 Task: Add the flow orchestration work guide automation component in the site builder.
Action: Mouse moved to (1047, 77)
Screenshot: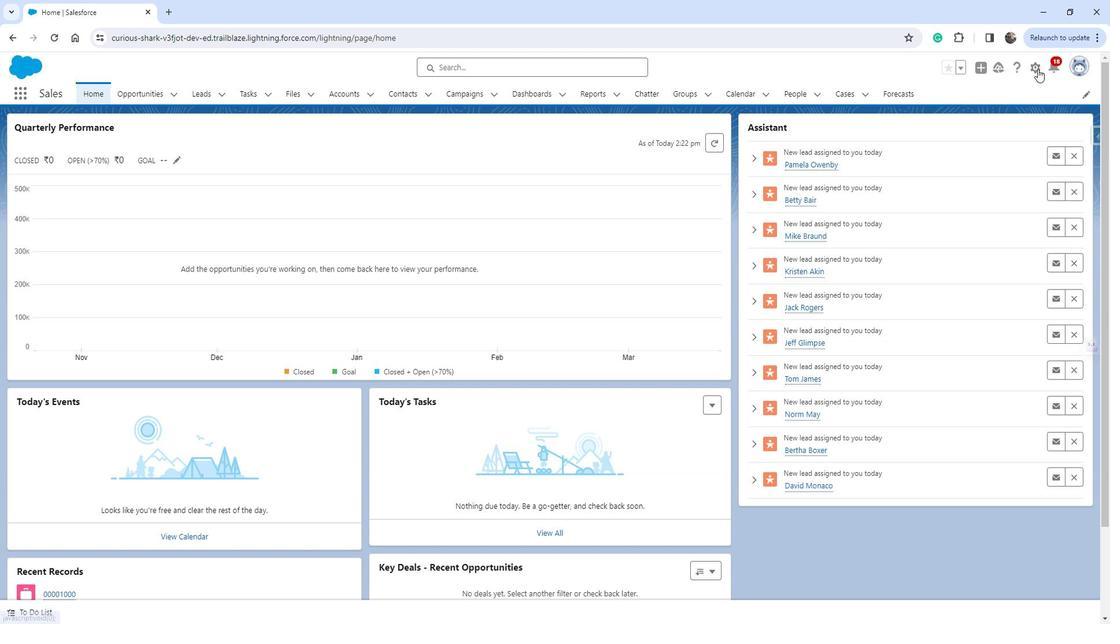 
Action: Mouse pressed left at (1047, 77)
Screenshot: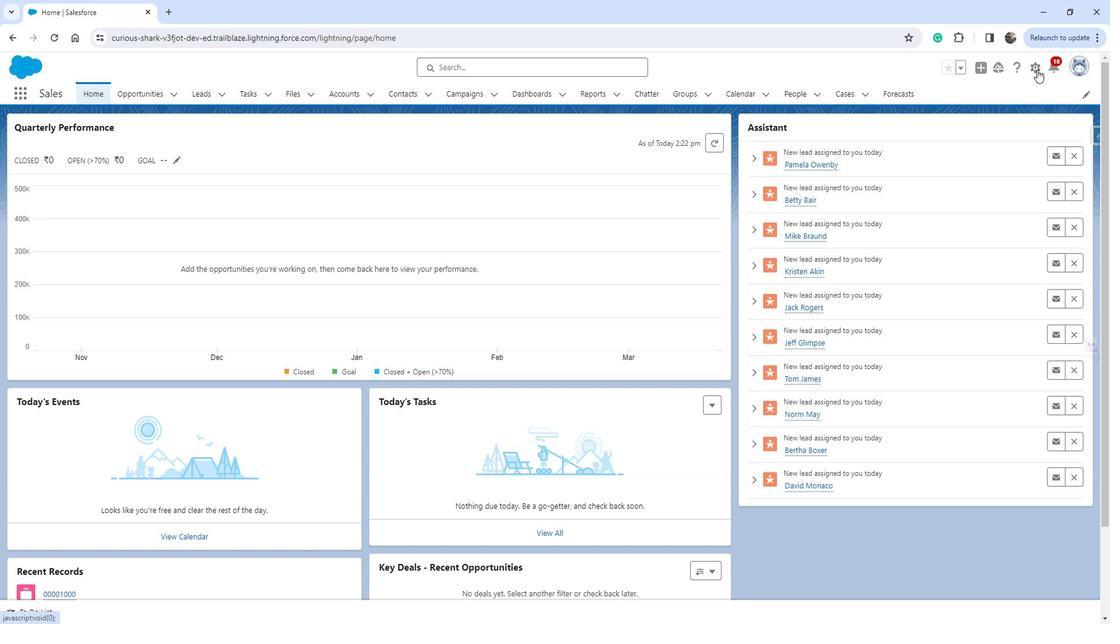 
Action: Mouse moved to (999, 111)
Screenshot: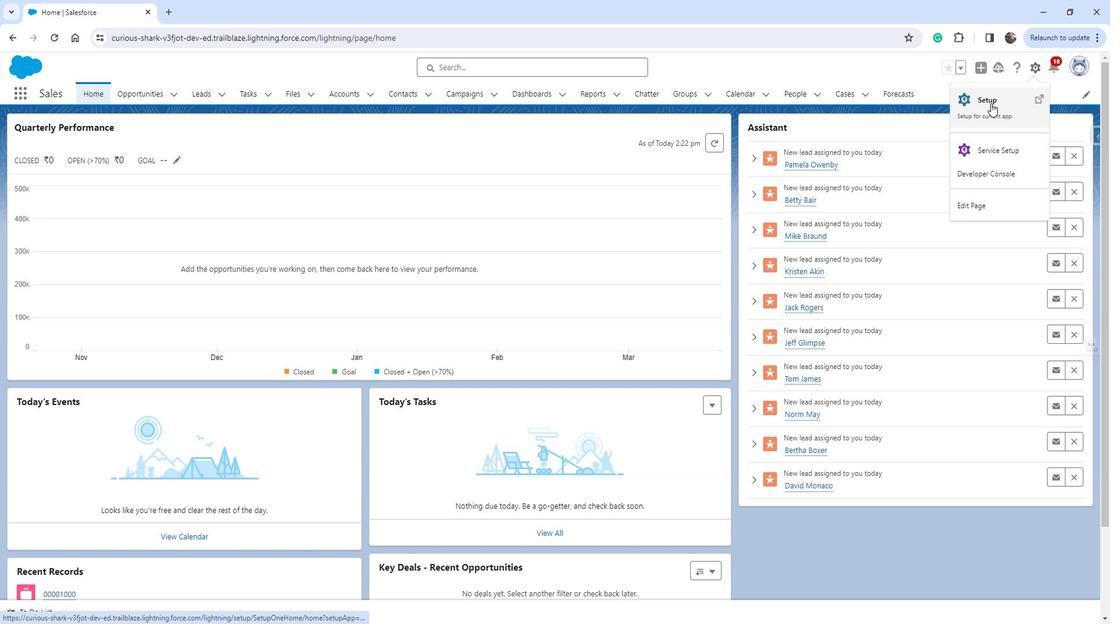 
Action: Mouse pressed left at (999, 111)
Screenshot: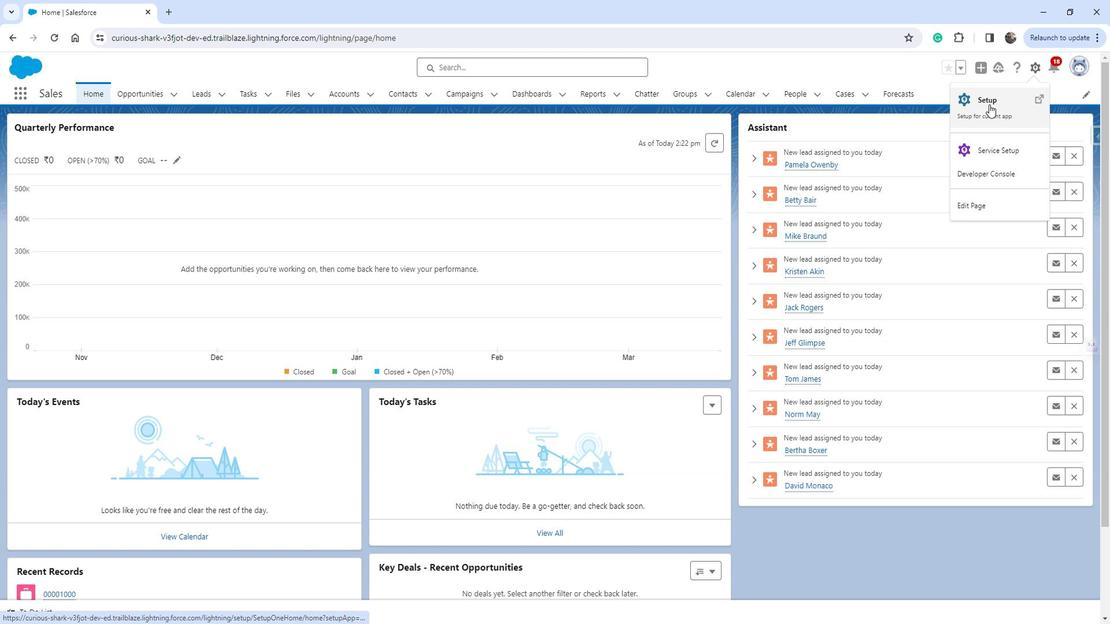 
Action: Mouse moved to (127, 375)
Screenshot: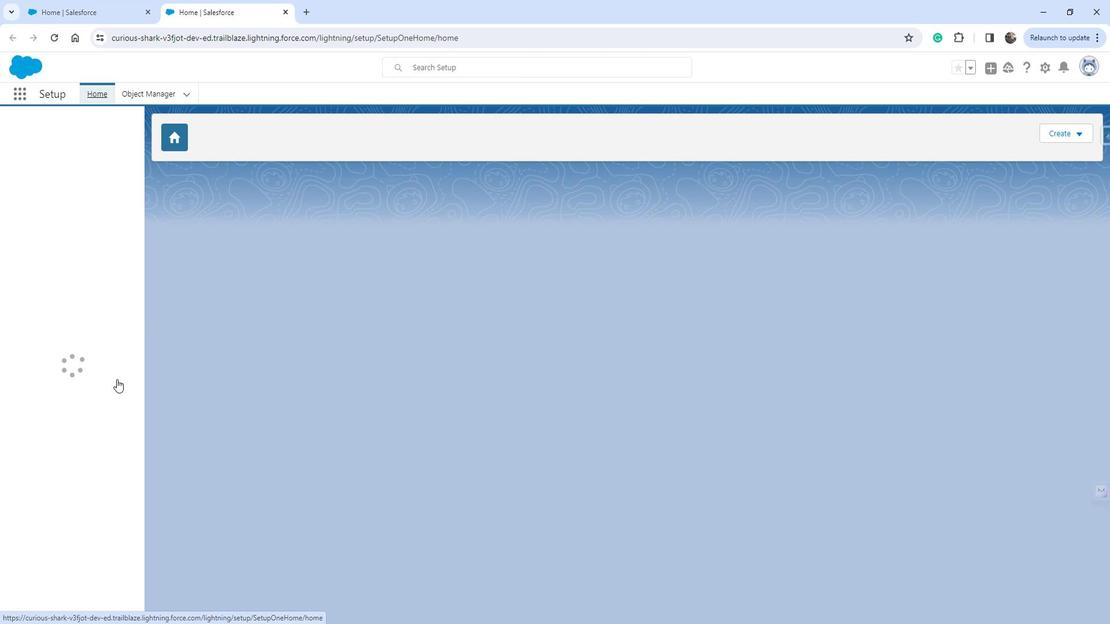 
Action: Mouse scrolled (127, 375) with delta (0, 0)
Screenshot: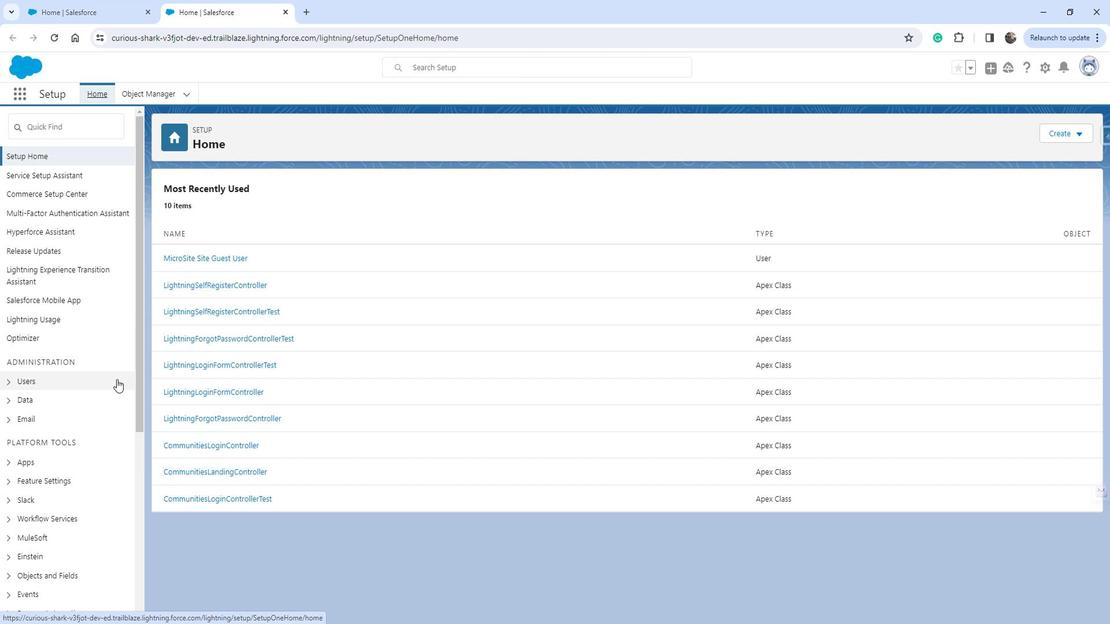 
Action: Mouse scrolled (127, 375) with delta (0, 0)
Screenshot: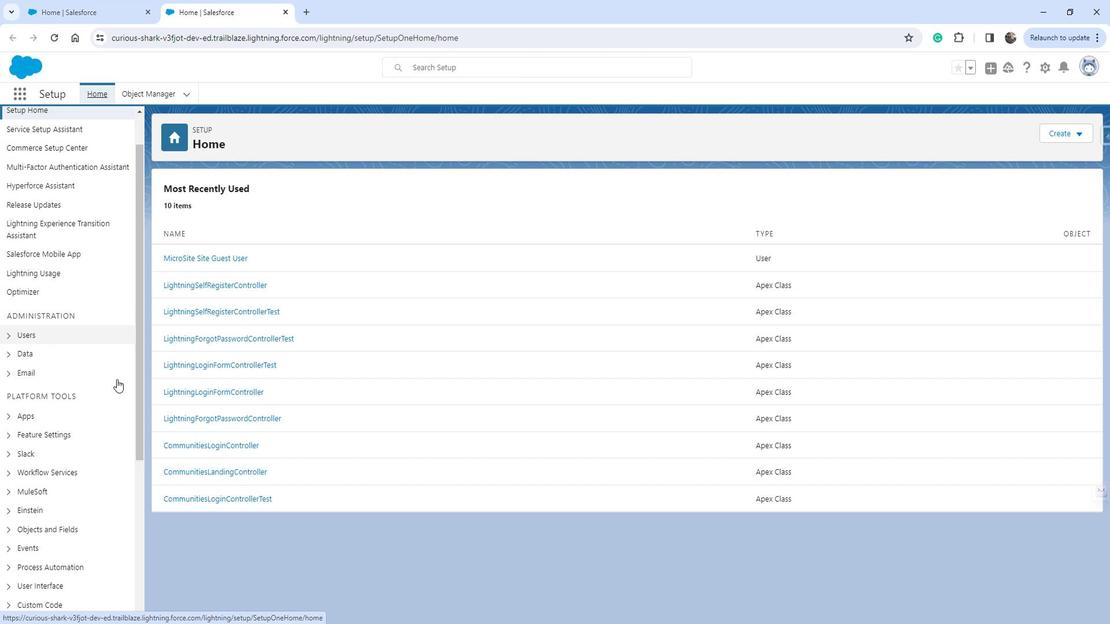 
Action: Mouse moved to (34, 357)
Screenshot: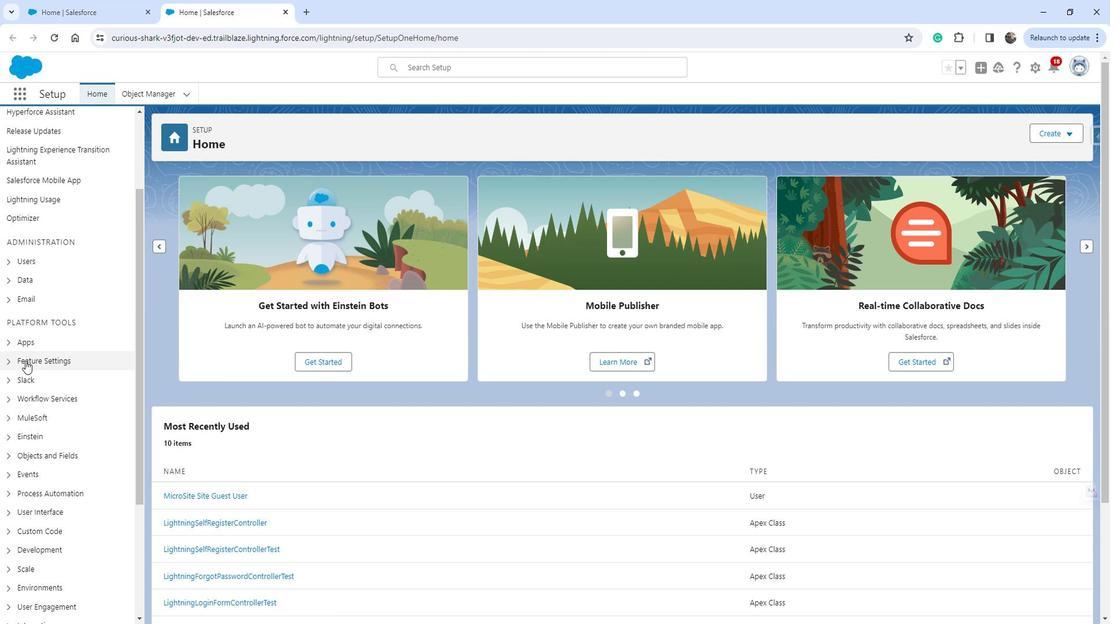
Action: Mouse pressed left at (34, 357)
Screenshot: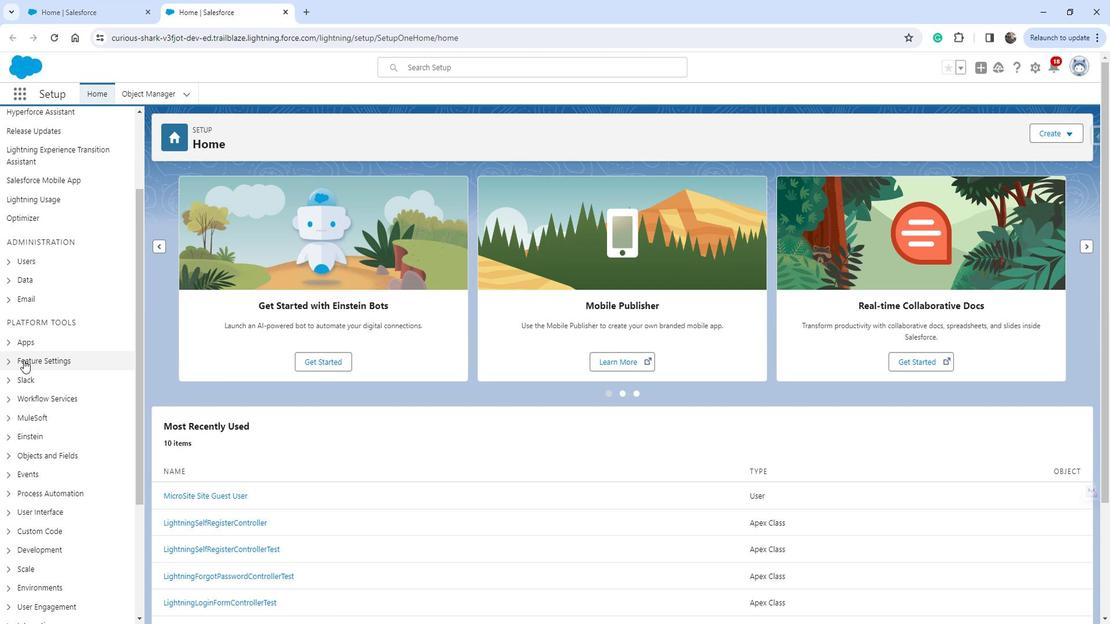 
Action: Mouse moved to (73, 352)
Screenshot: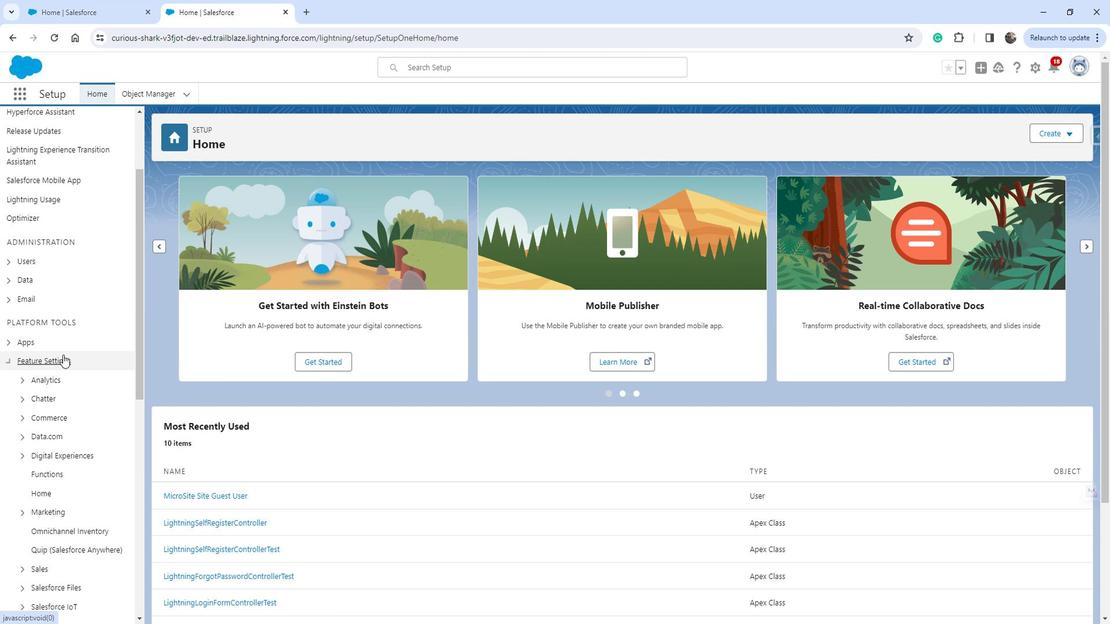 
Action: Mouse scrolled (73, 351) with delta (0, 0)
Screenshot: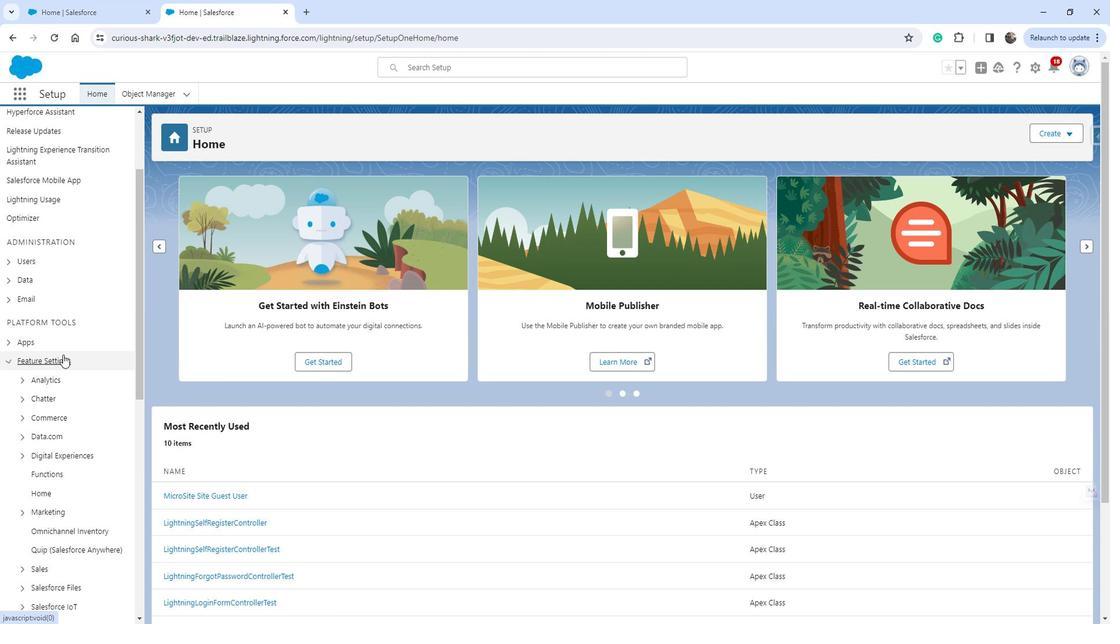 
Action: Mouse scrolled (73, 351) with delta (0, 0)
Screenshot: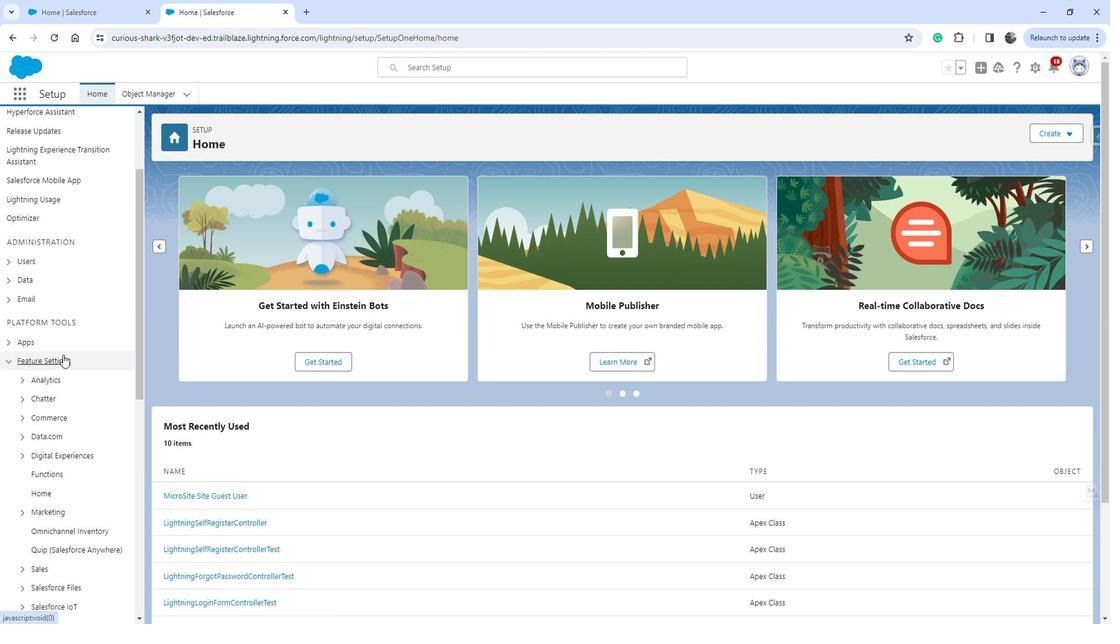 
Action: Mouse moved to (79, 335)
Screenshot: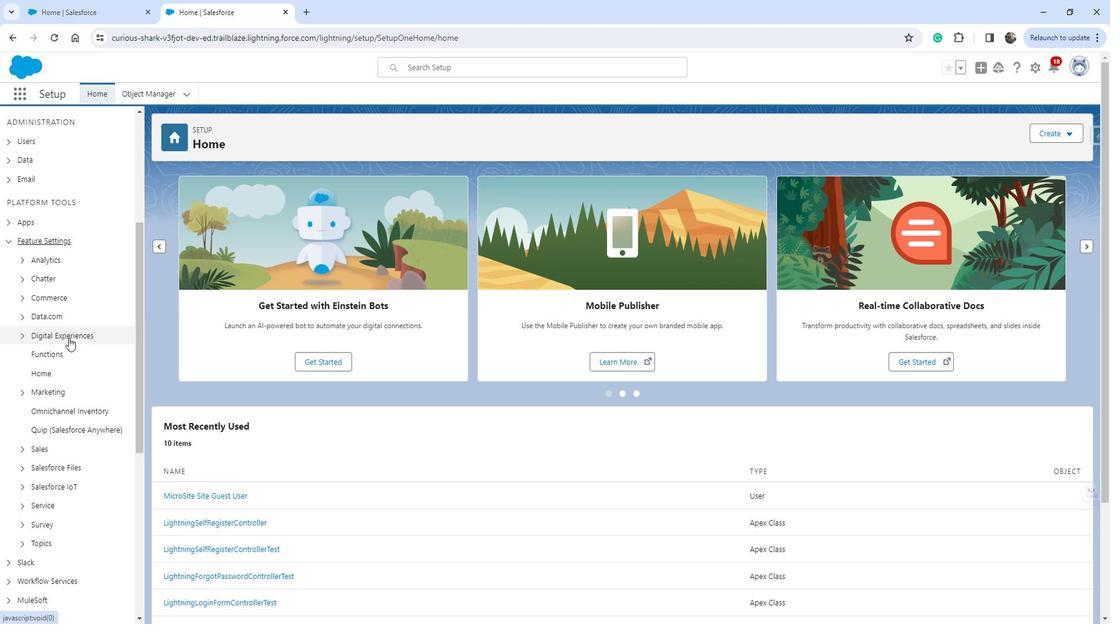 
Action: Mouse pressed left at (79, 335)
Screenshot: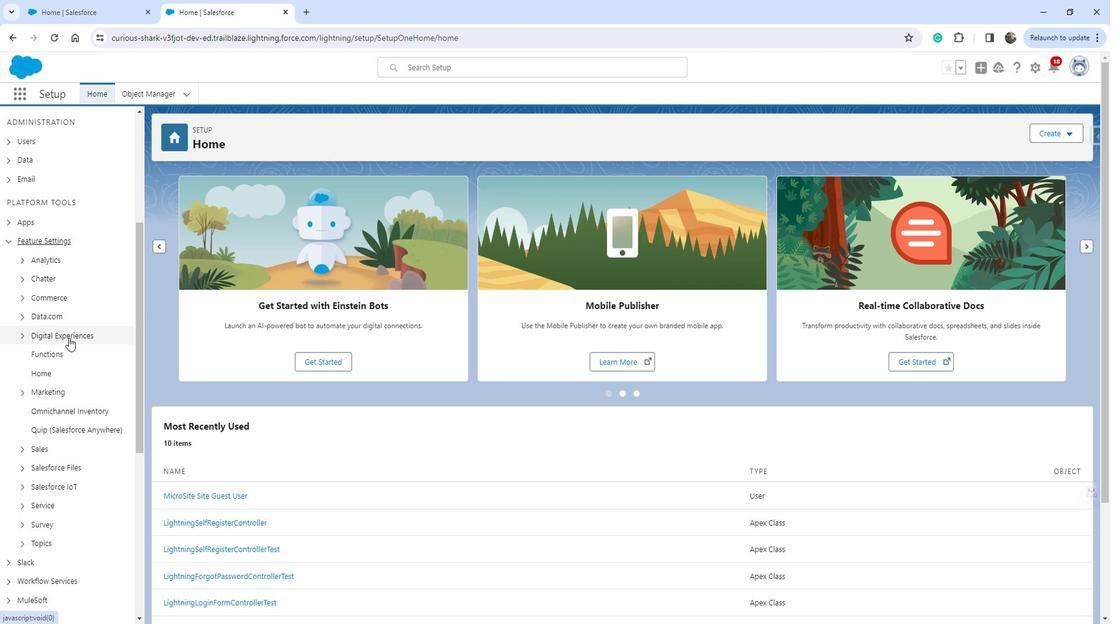 
Action: Mouse moved to (70, 350)
Screenshot: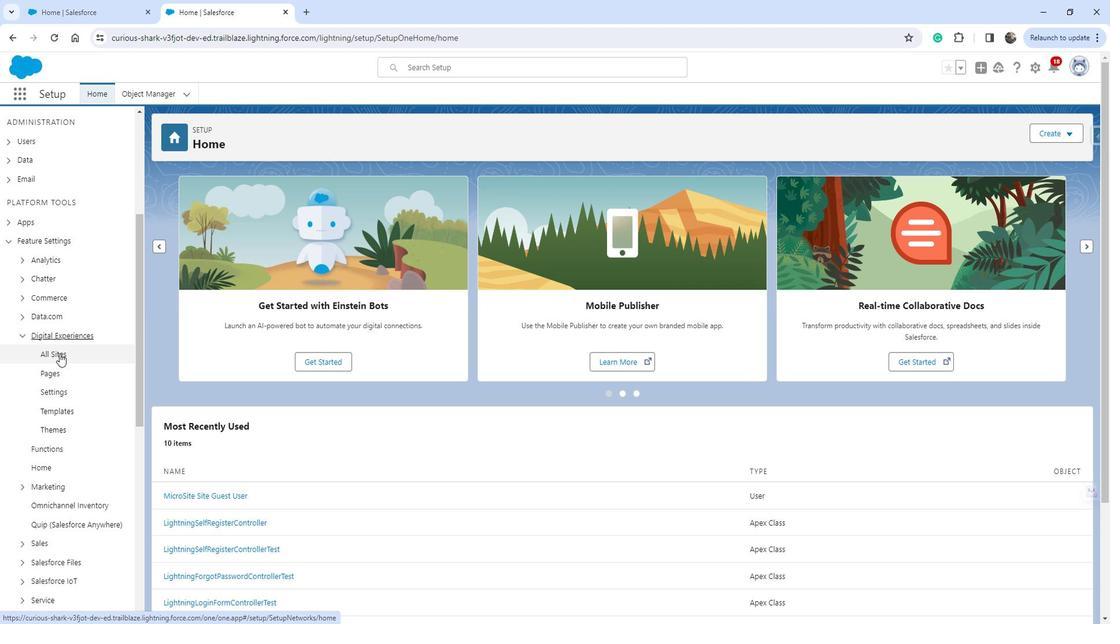 
Action: Mouse pressed left at (70, 350)
Screenshot: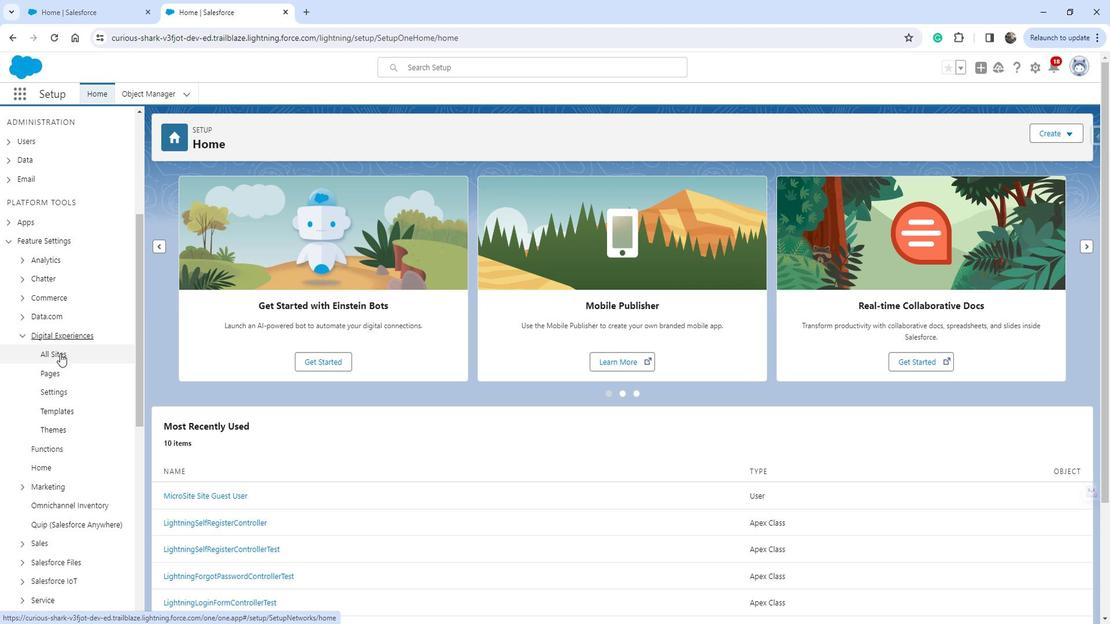 
Action: Mouse moved to (198, 273)
Screenshot: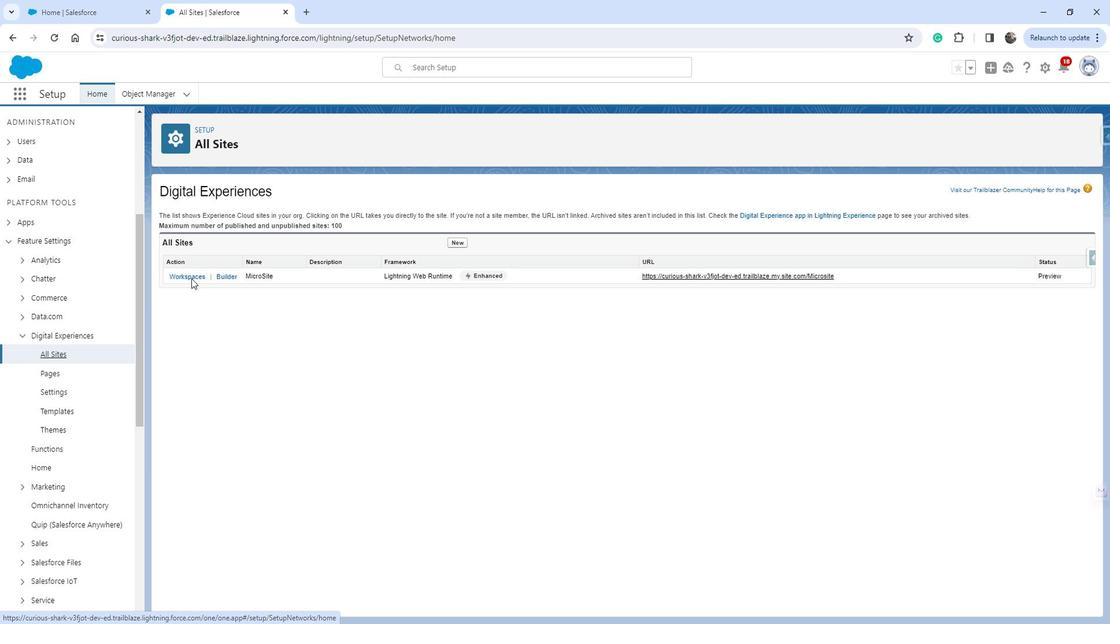 
Action: Mouse pressed left at (198, 273)
Screenshot: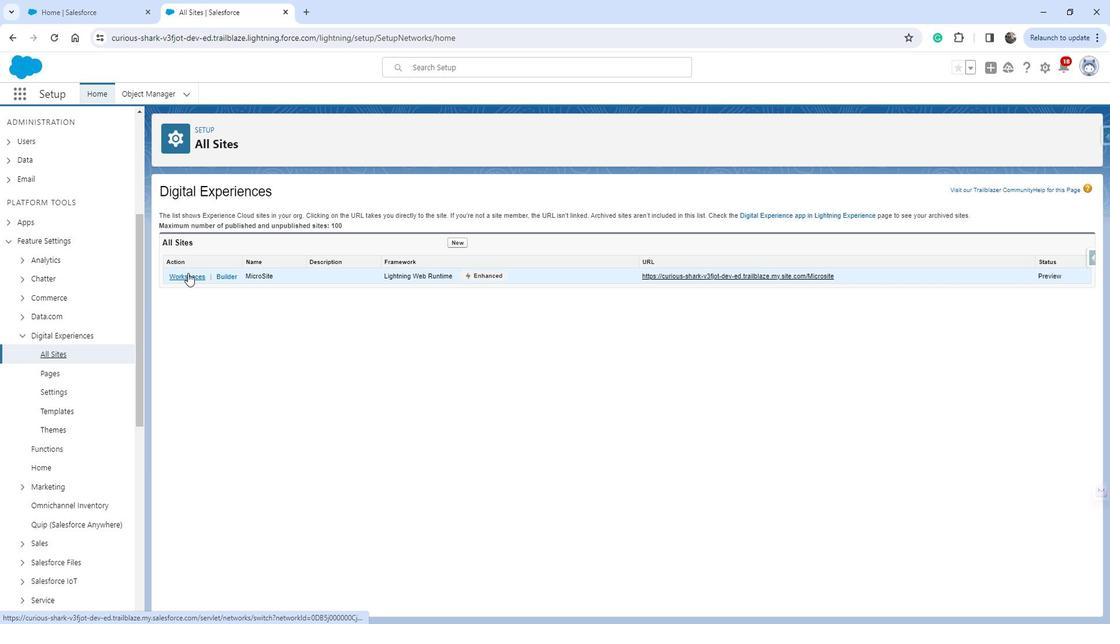 
Action: Mouse moved to (148, 272)
Screenshot: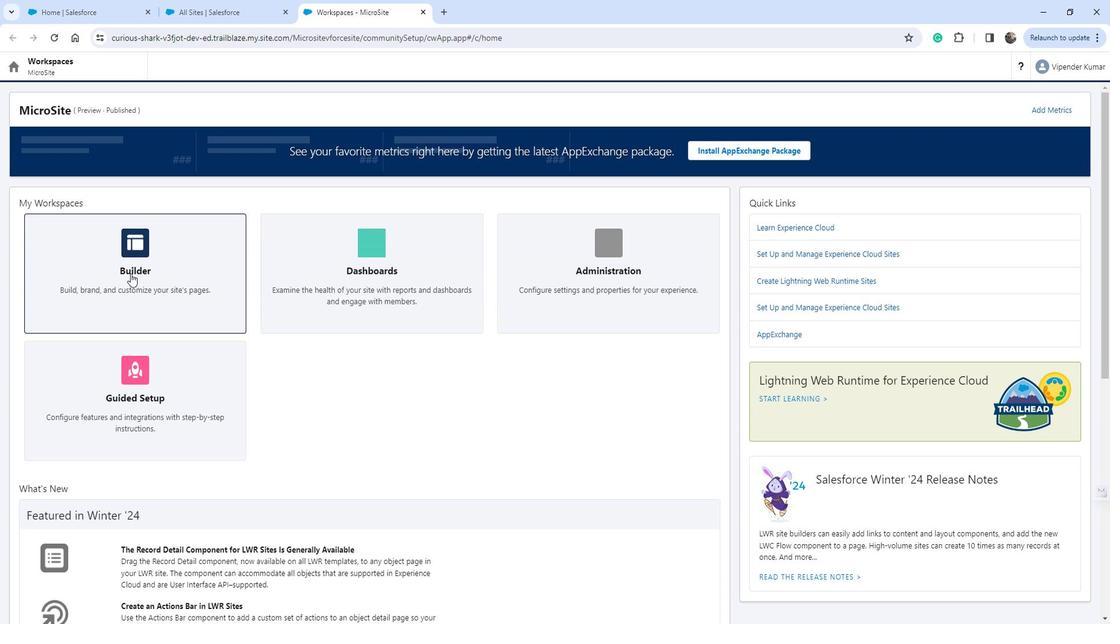 
Action: Mouse pressed left at (148, 272)
Screenshot: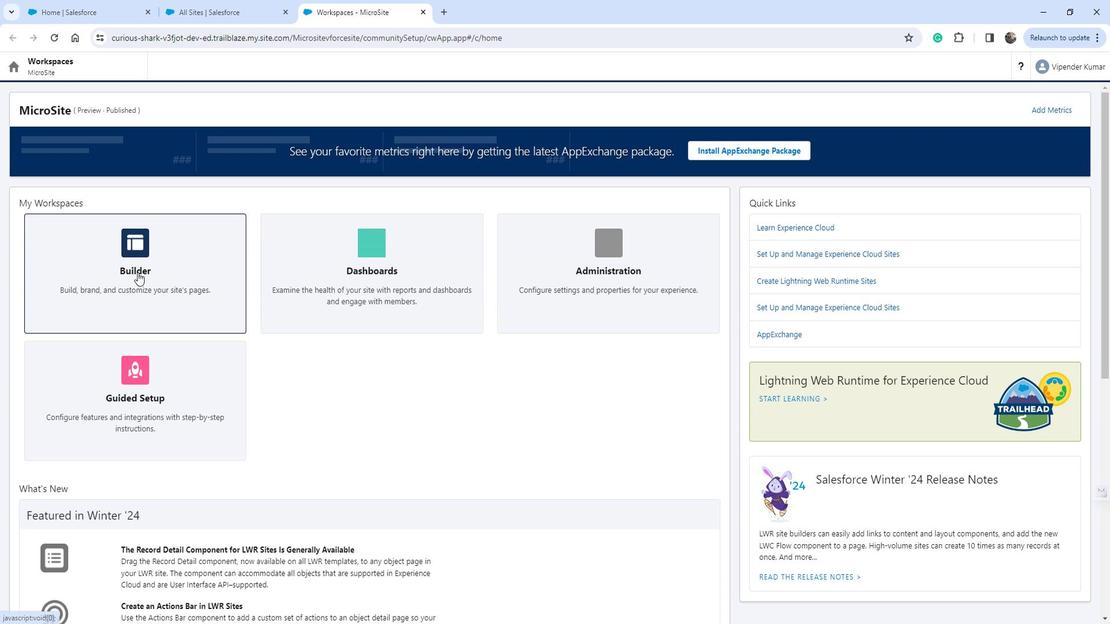 
Action: Mouse moved to (208, 291)
Screenshot: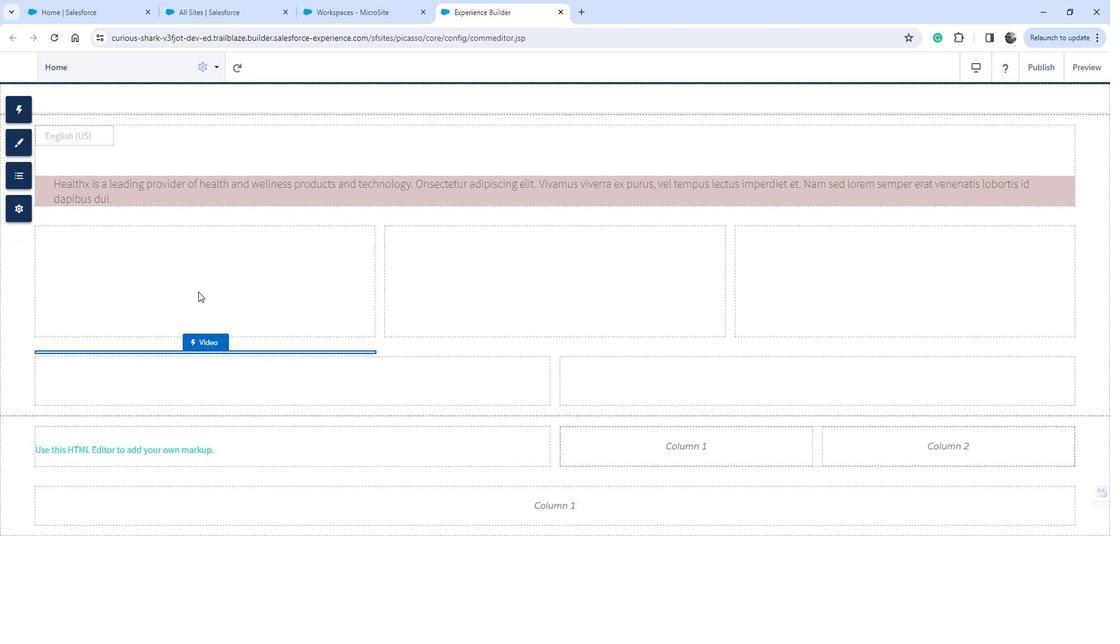 
Action: Mouse scrolled (208, 290) with delta (0, 0)
Screenshot: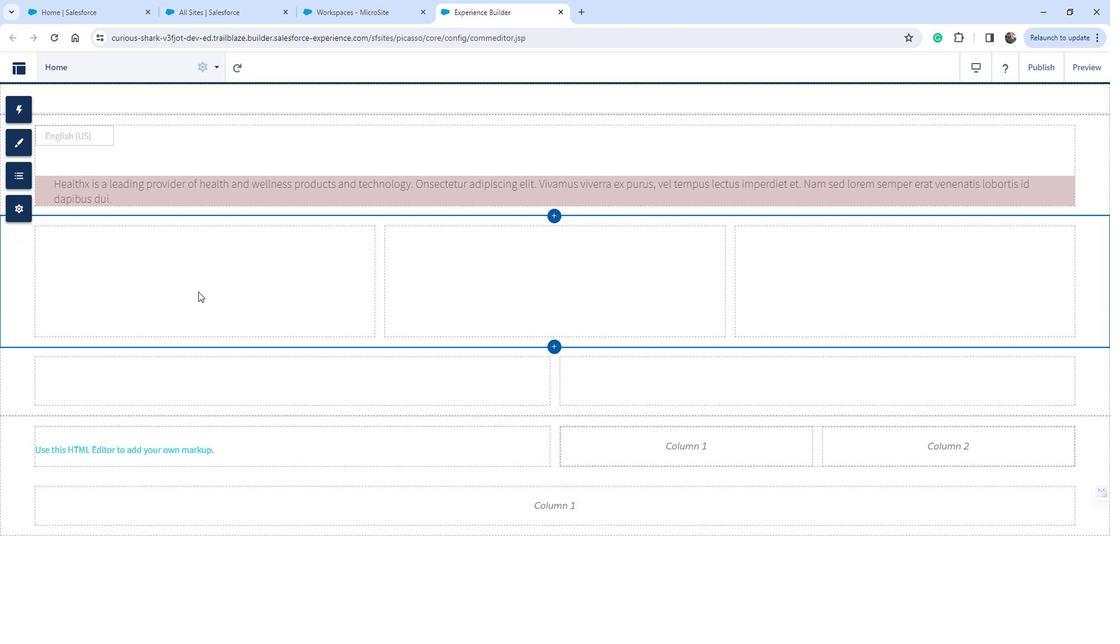 
Action: Mouse scrolled (208, 290) with delta (0, 0)
Screenshot: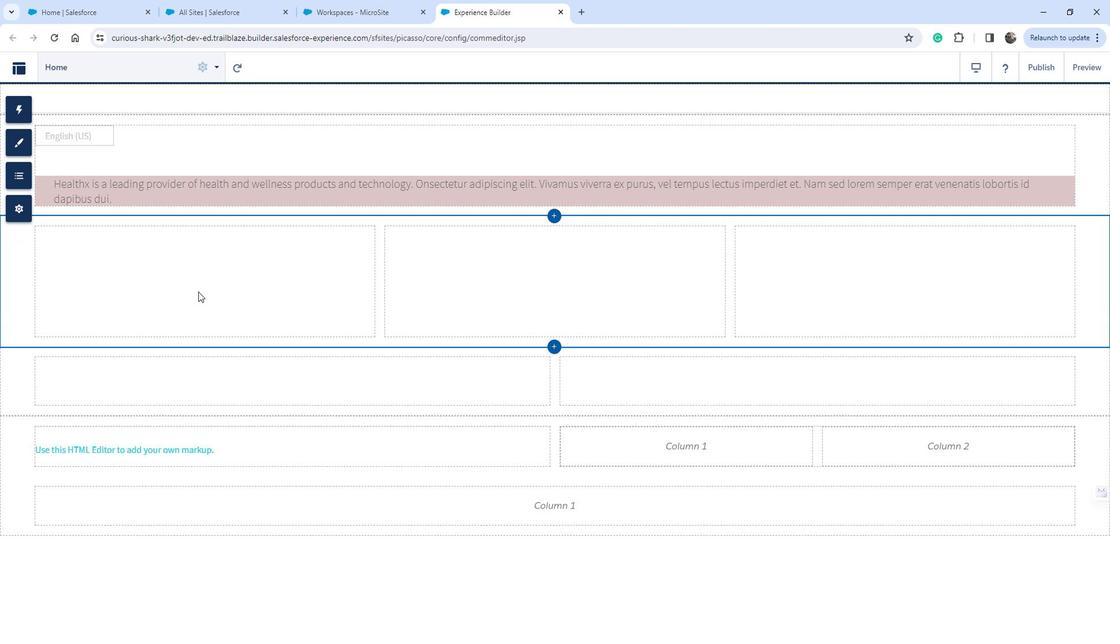 
Action: Mouse scrolled (208, 290) with delta (0, 0)
Screenshot: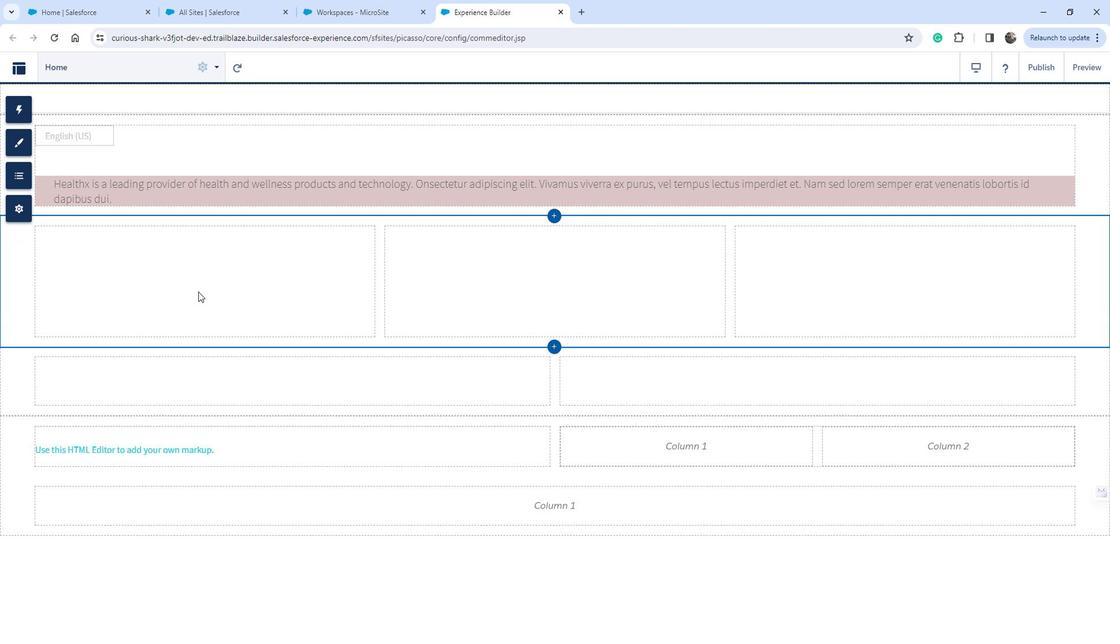 
Action: Mouse scrolled (208, 290) with delta (0, 0)
Screenshot: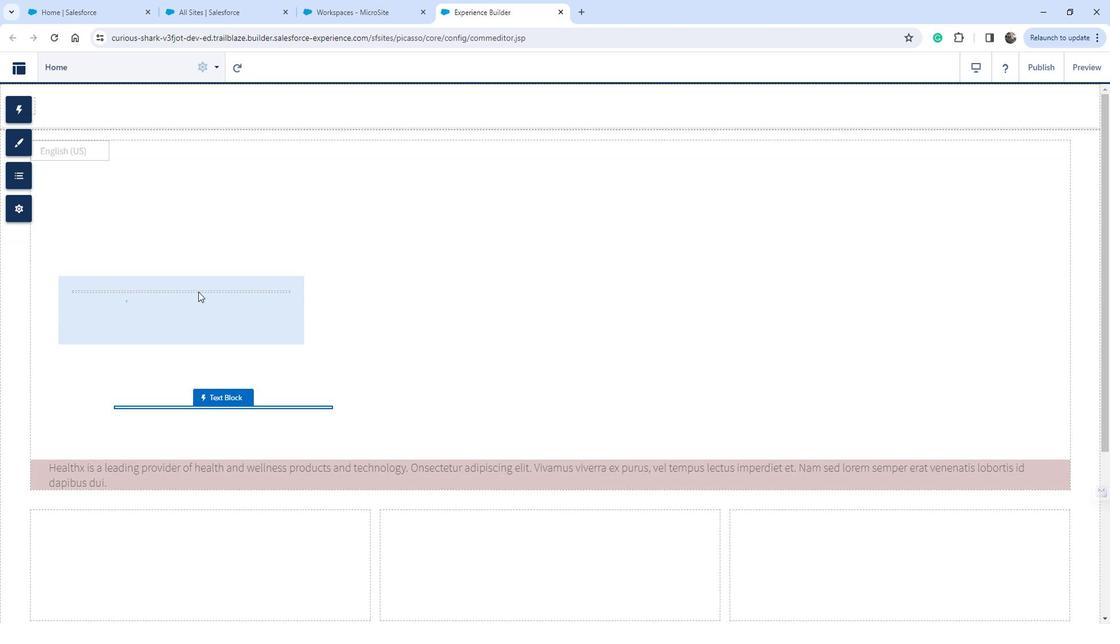 
Action: Mouse scrolled (208, 290) with delta (0, 0)
Screenshot: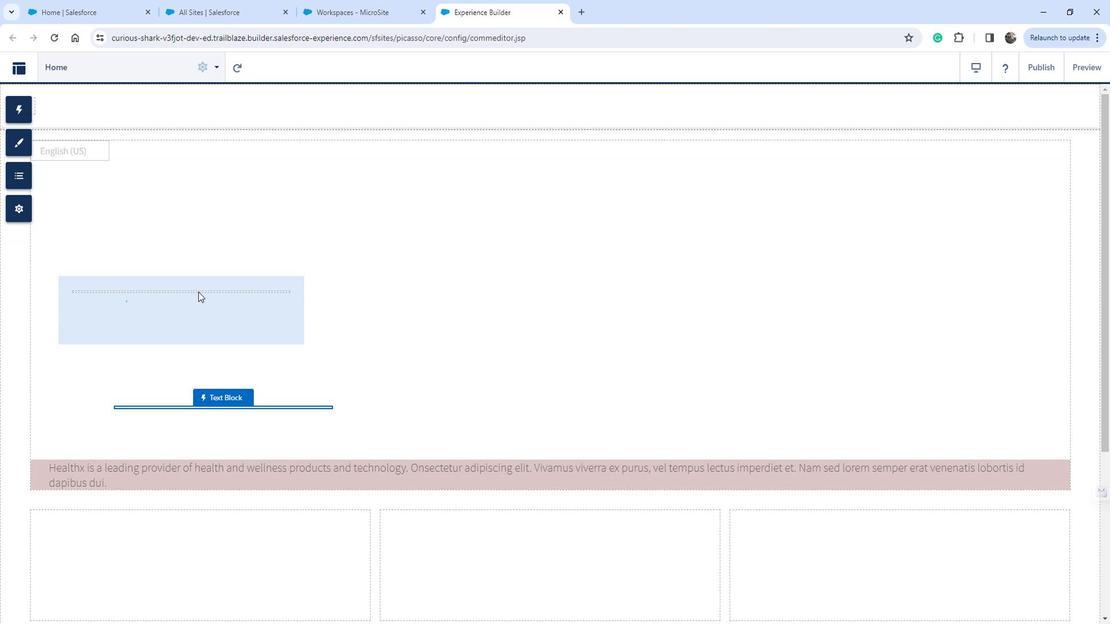 
Action: Mouse scrolled (208, 290) with delta (0, 0)
Screenshot: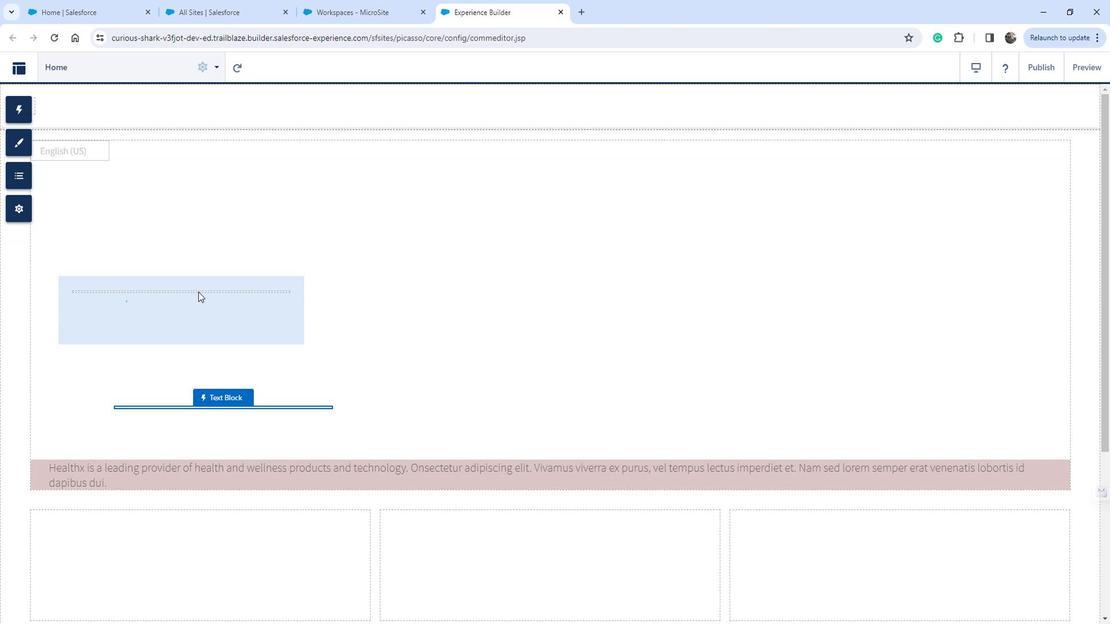 
Action: Mouse scrolled (208, 290) with delta (0, 0)
Screenshot: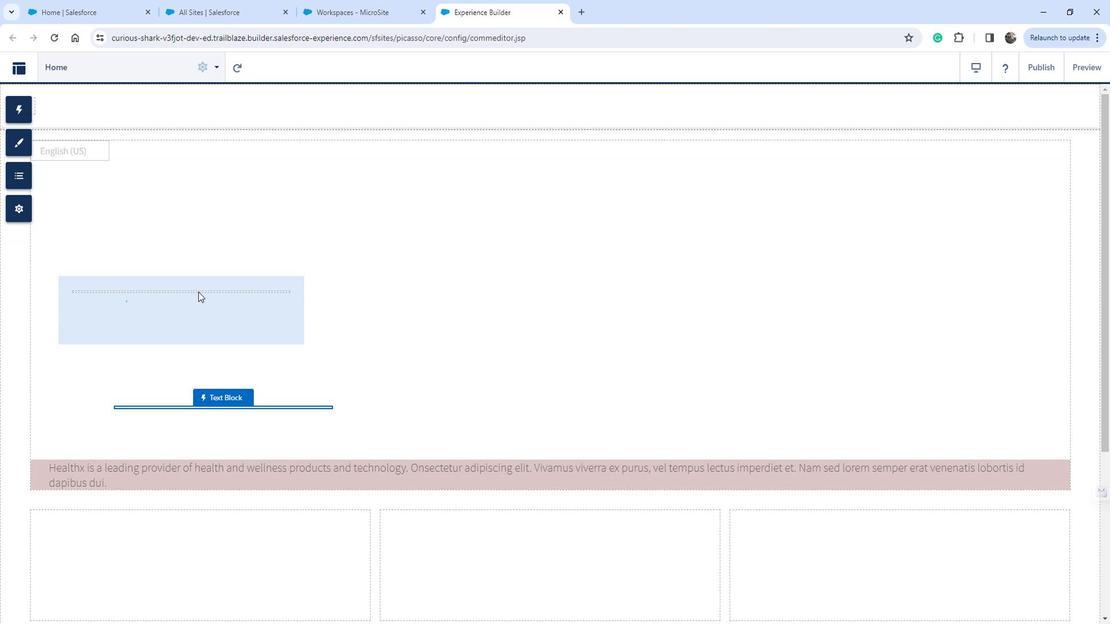 
Action: Mouse scrolled (208, 290) with delta (0, 0)
Screenshot: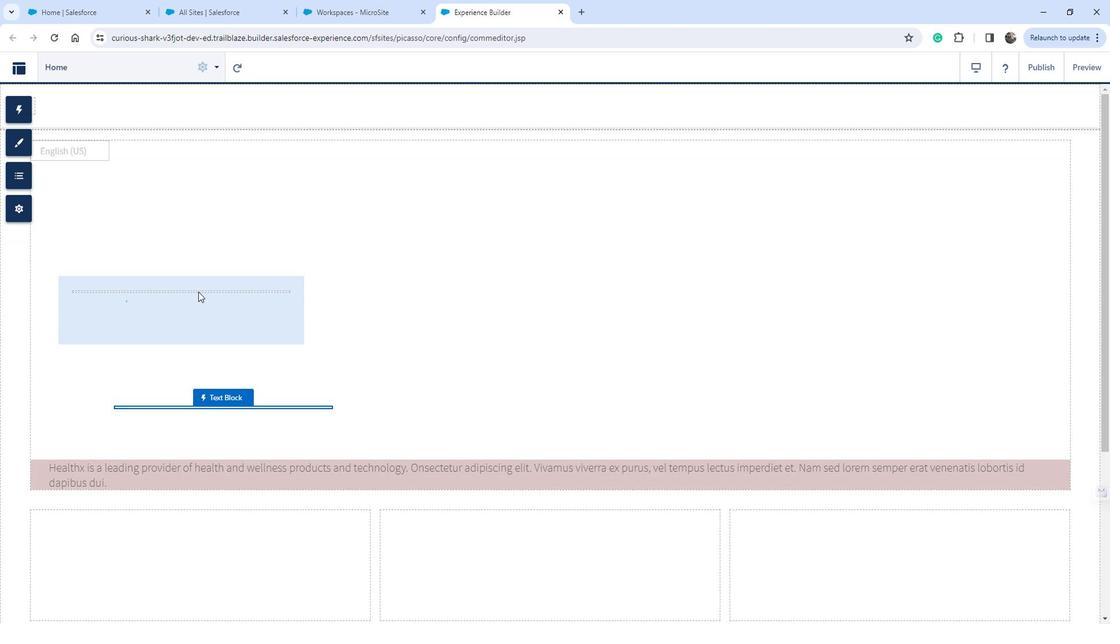 
Action: Mouse moved to (31, 112)
Screenshot: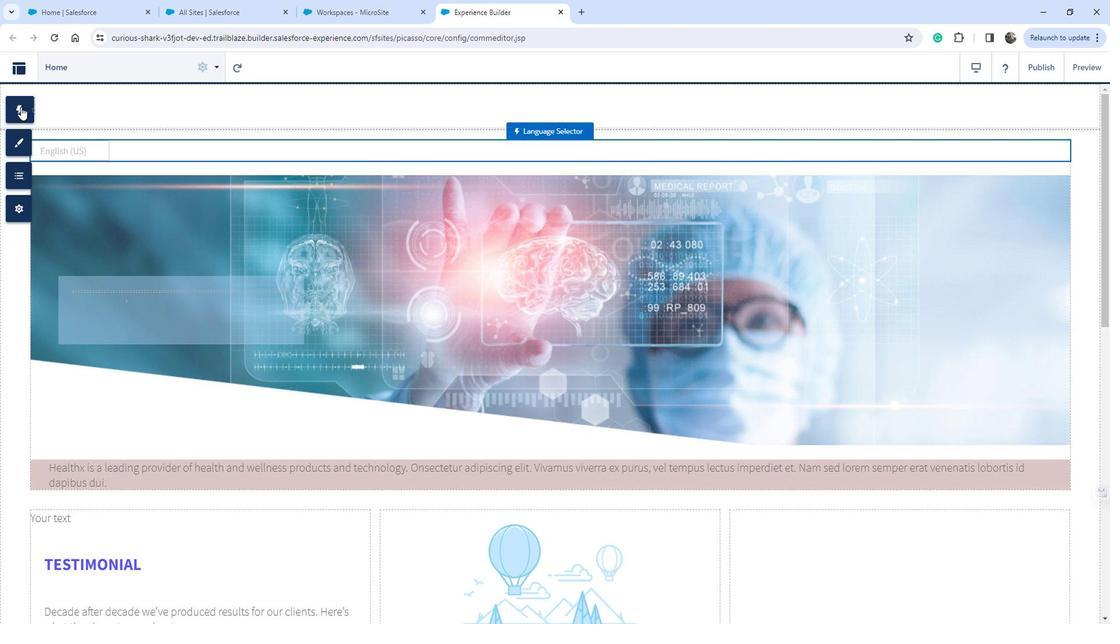 
Action: Mouse pressed left at (31, 112)
Screenshot: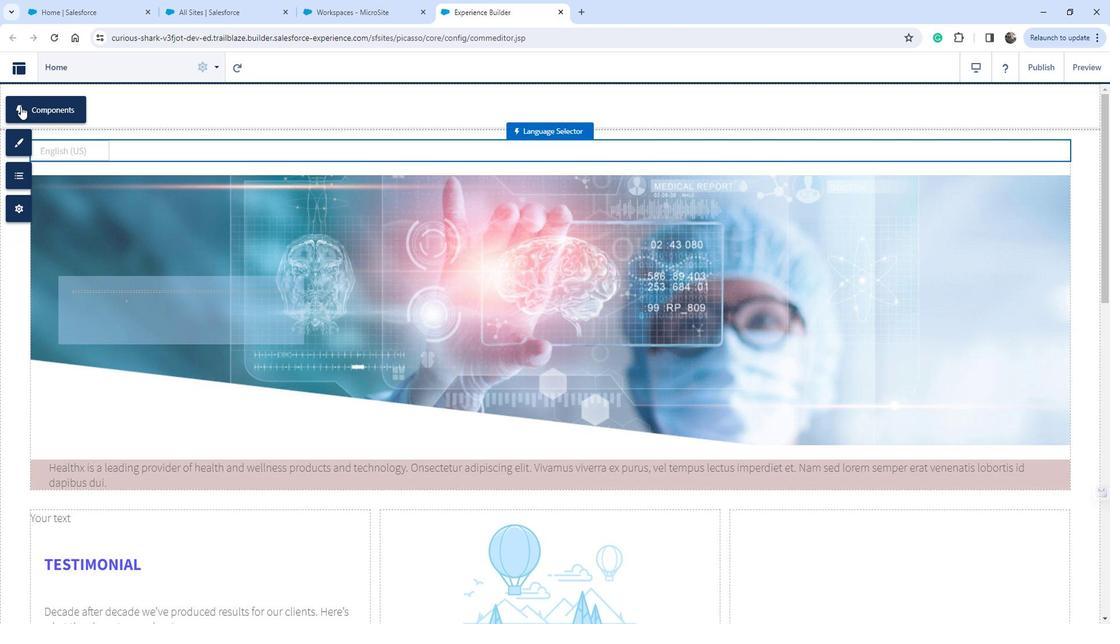 
Action: Mouse moved to (274, 408)
Screenshot: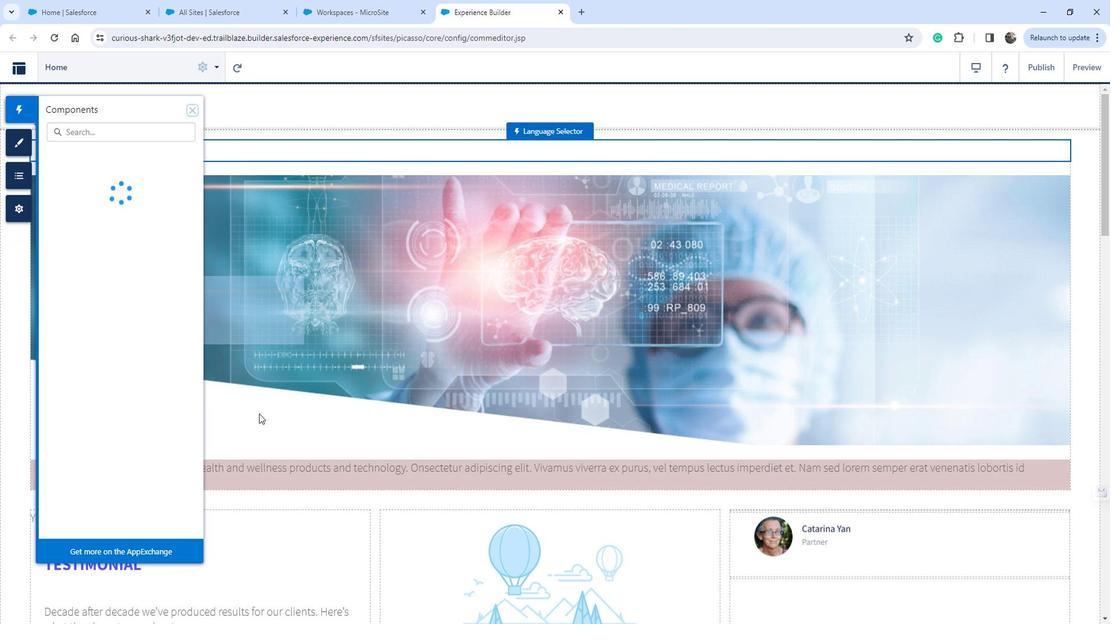 
Action: Mouse scrolled (274, 408) with delta (0, 0)
Screenshot: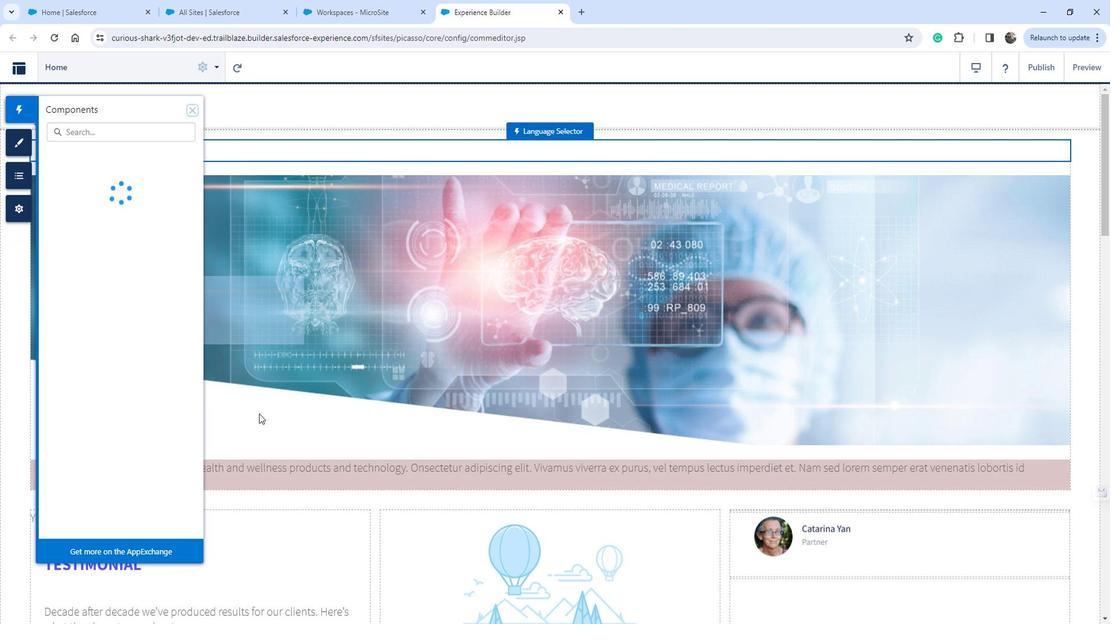 
Action: Mouse moved to (275, 408)
Screenshot: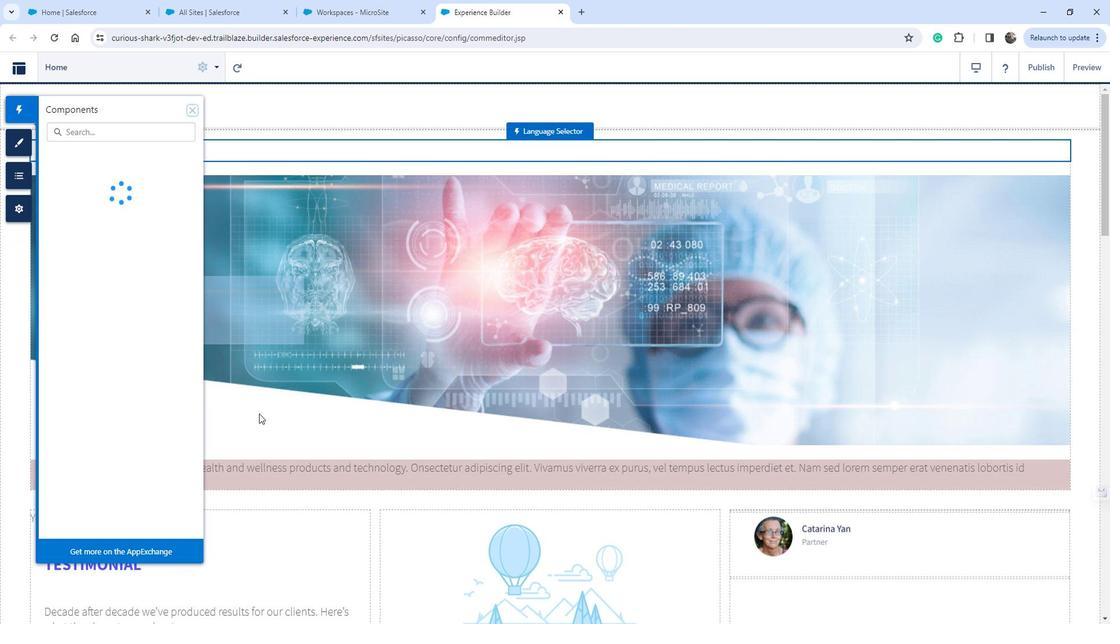 
Action: Mouse scrolled (275, 408) with delta (0, 0)
Screenshot: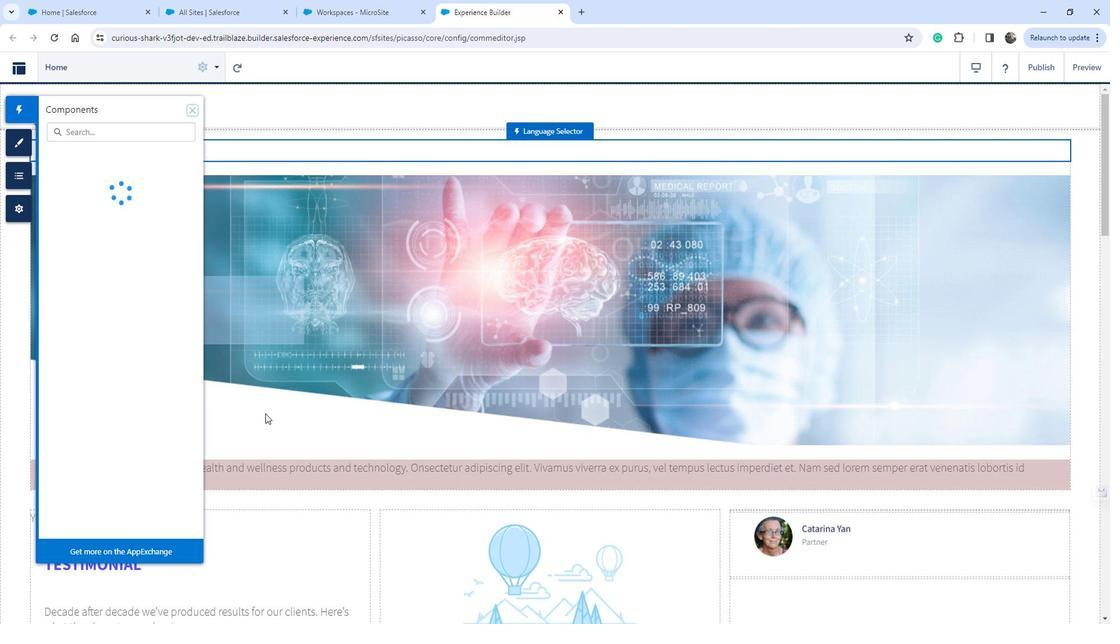 
Action: Mouse scrolled (275, 408) with delta (0, 0)
Screenshot: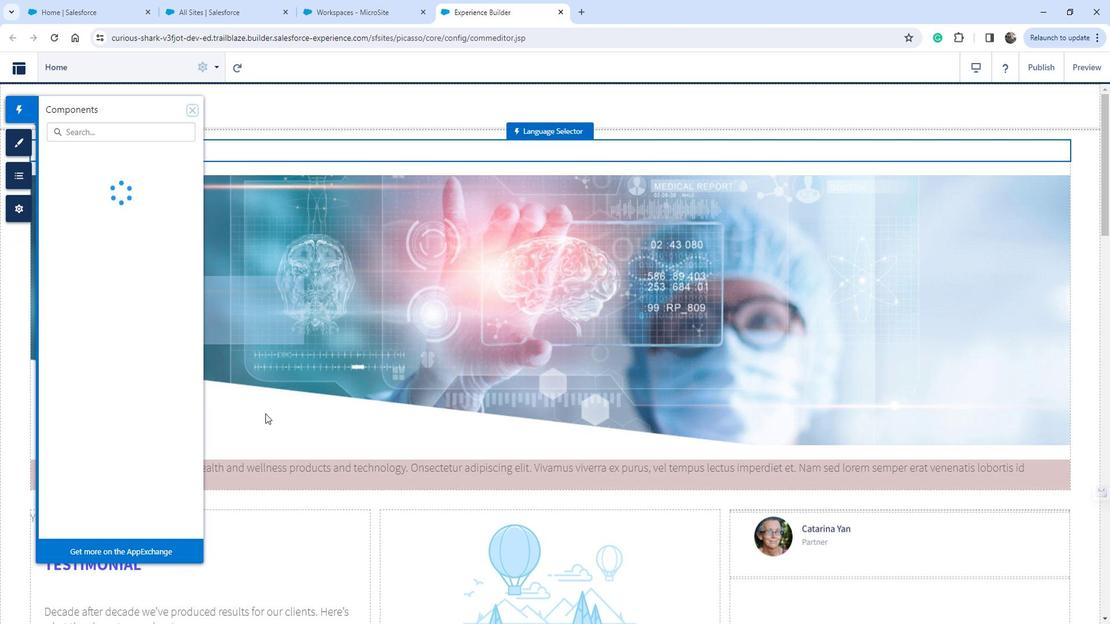 
Action: Mouse scrolled (275, 408) with delta (0, 0)
Screenshot: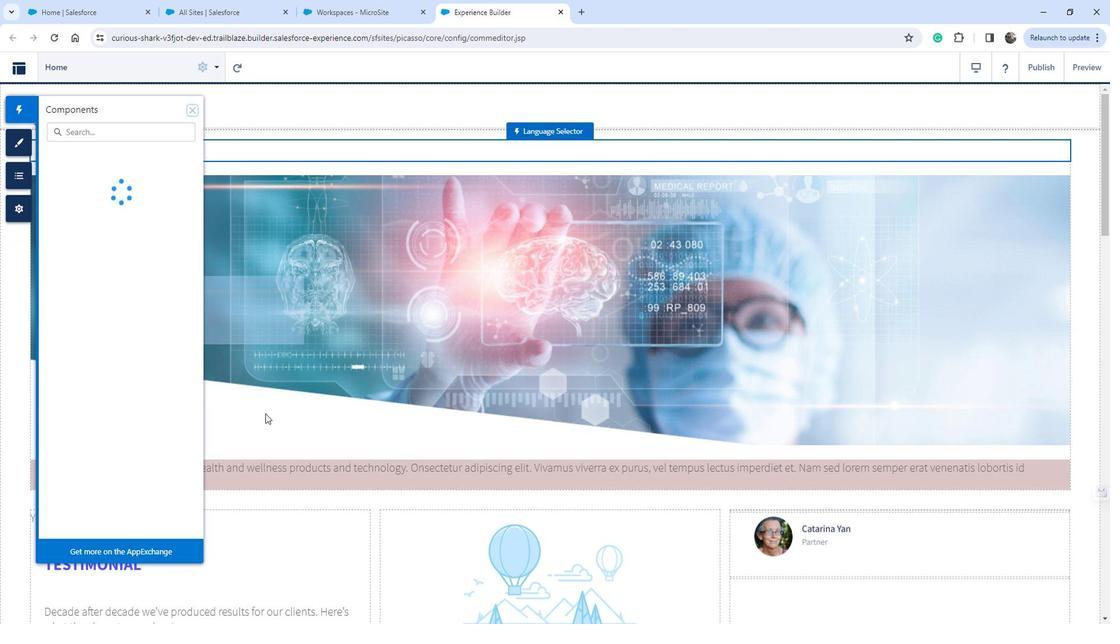 
Action: Mouse scrolled (275, 408) with delta (0, 0)
Screenshot: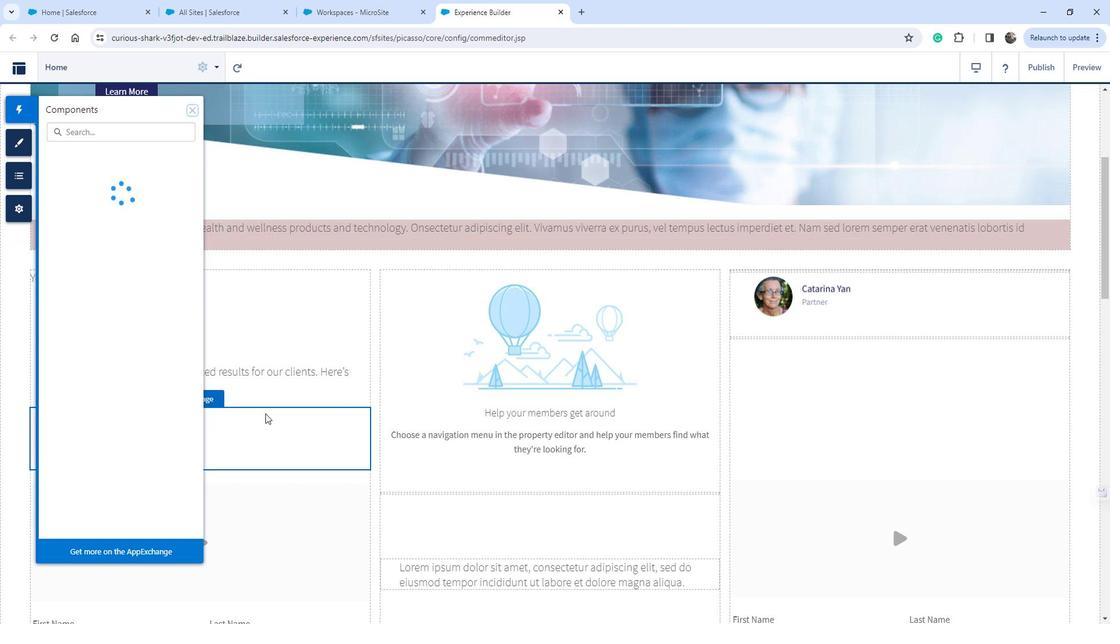 
Action: Mouse scrolled (275, 408) with delta (0, 0)
Screenshot: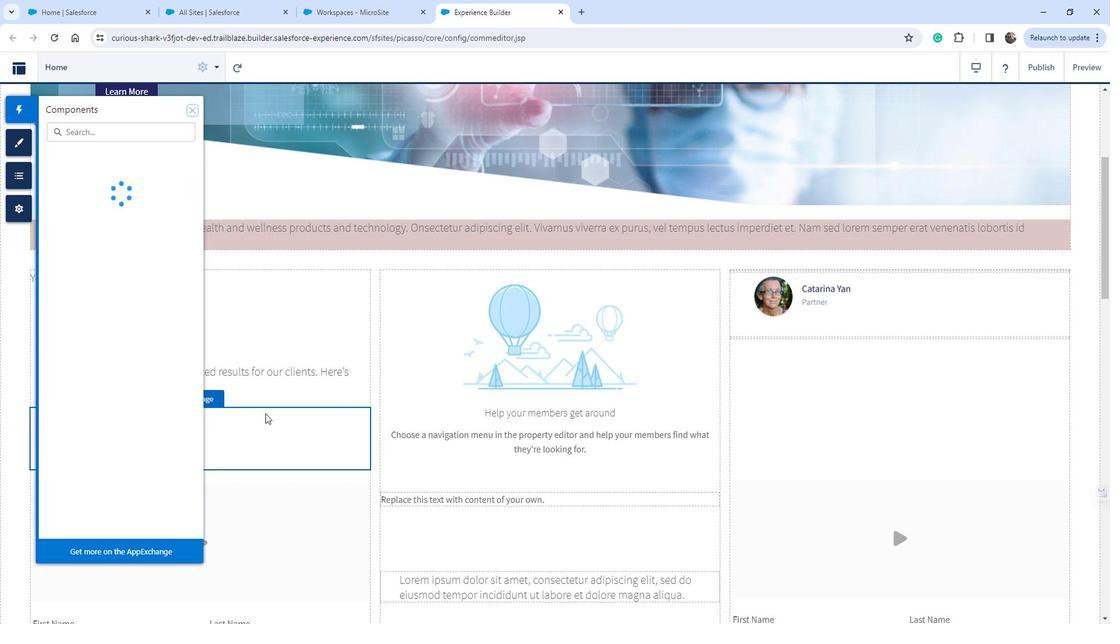 
Action: Mouse scrolled (275, 408) with delta (0, 0)
Screenshot: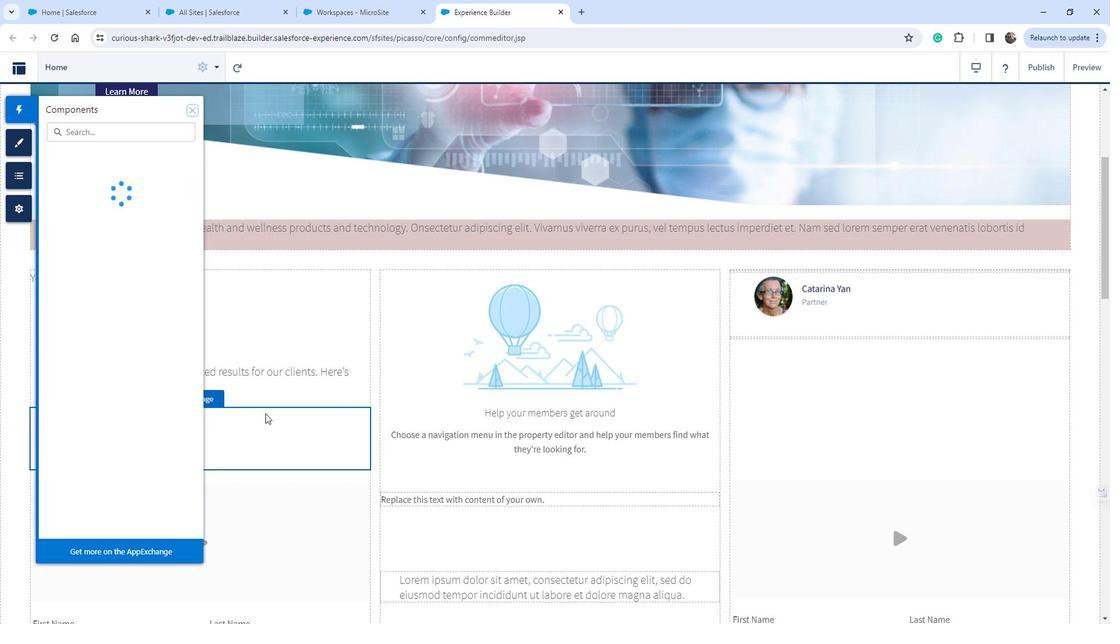 
Action: Mouse scrolled (275, 408) with delta (0, 0)
Screenshot: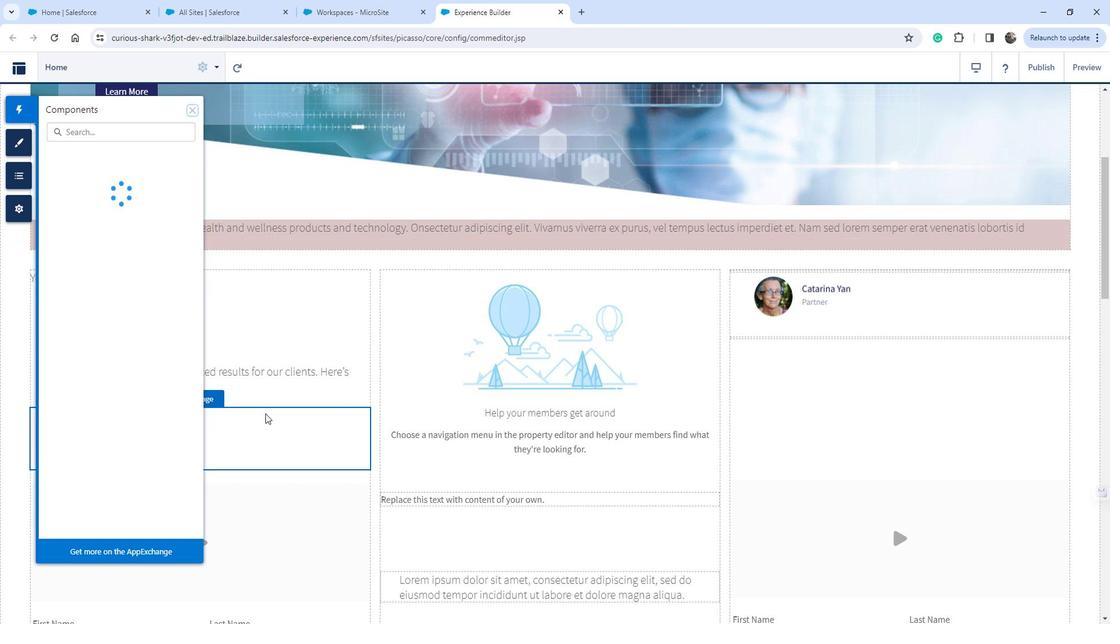
Action: Mouse scrolled (275, 408) with delta (0, 0)
Screenshot: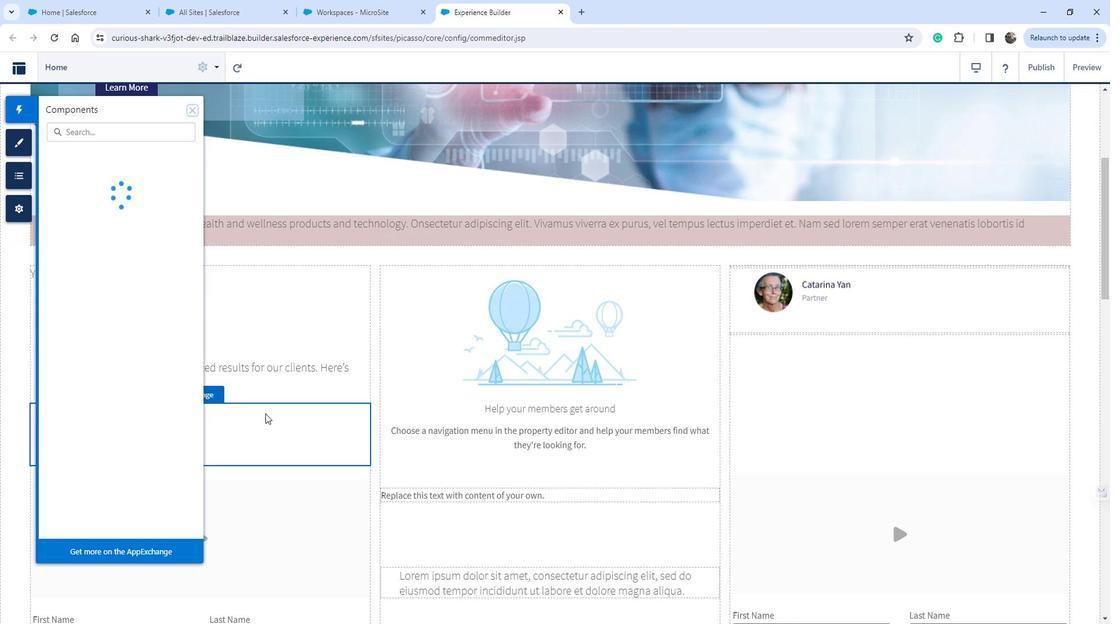 
Action: Mouse scrolled (275, 408) with delta (0, 0)
Screenshot: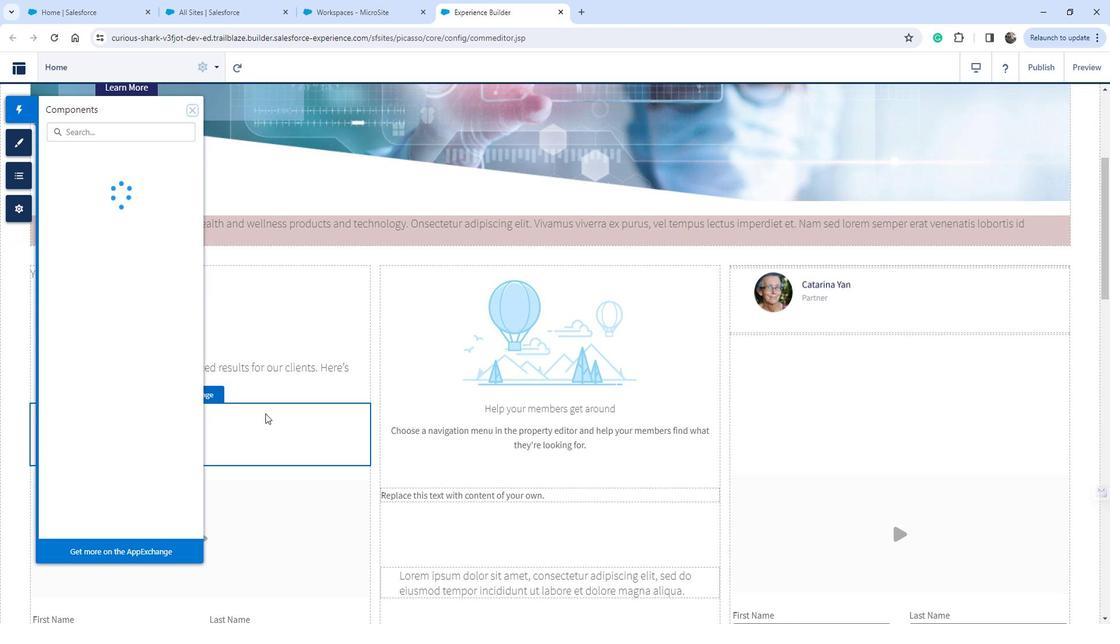 
Action: Mouse scrolled (275, 408) with delta (0, 0)
Screenshot: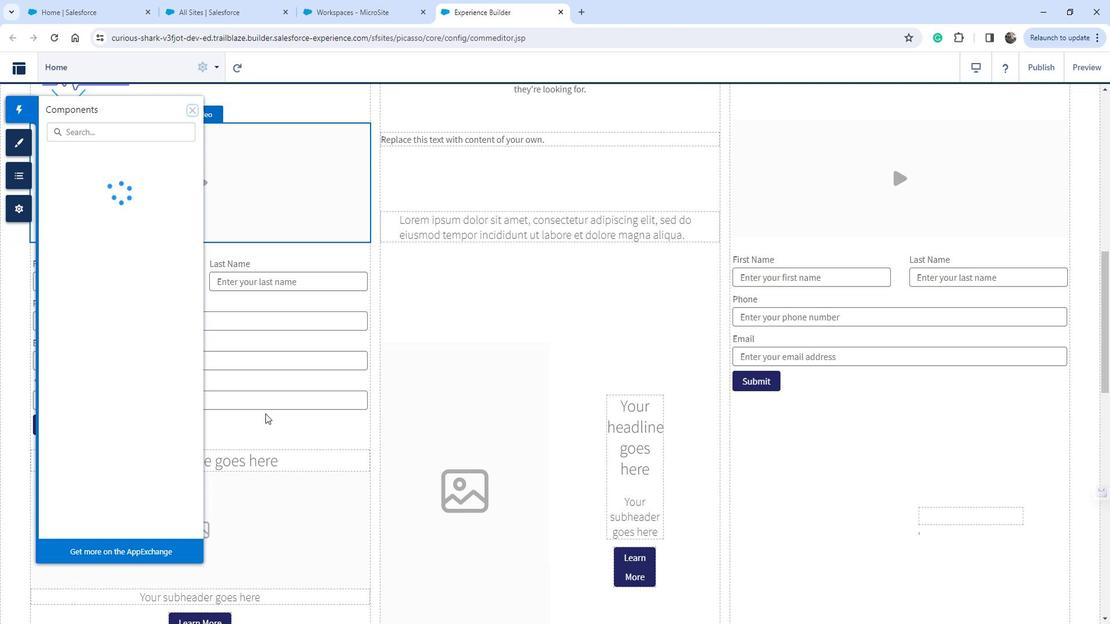 
Action: Mouse scrolled (275, 408) with delta (0, 0)
Screenshot: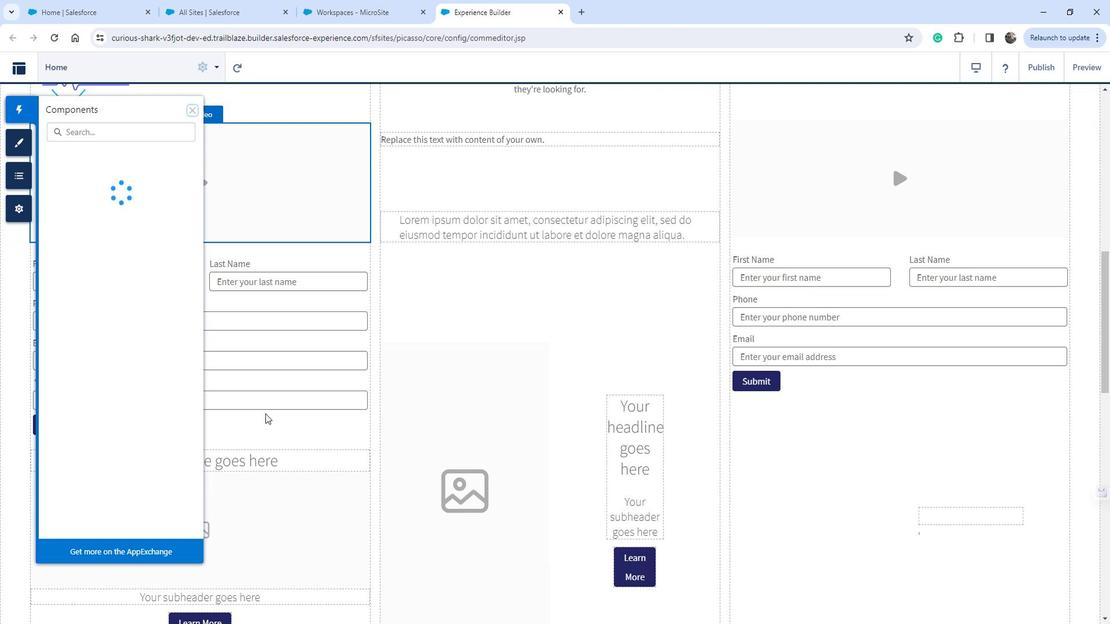 
Action: Mouse scrolled (275, 408) with delta (0, 0)
Screenshot: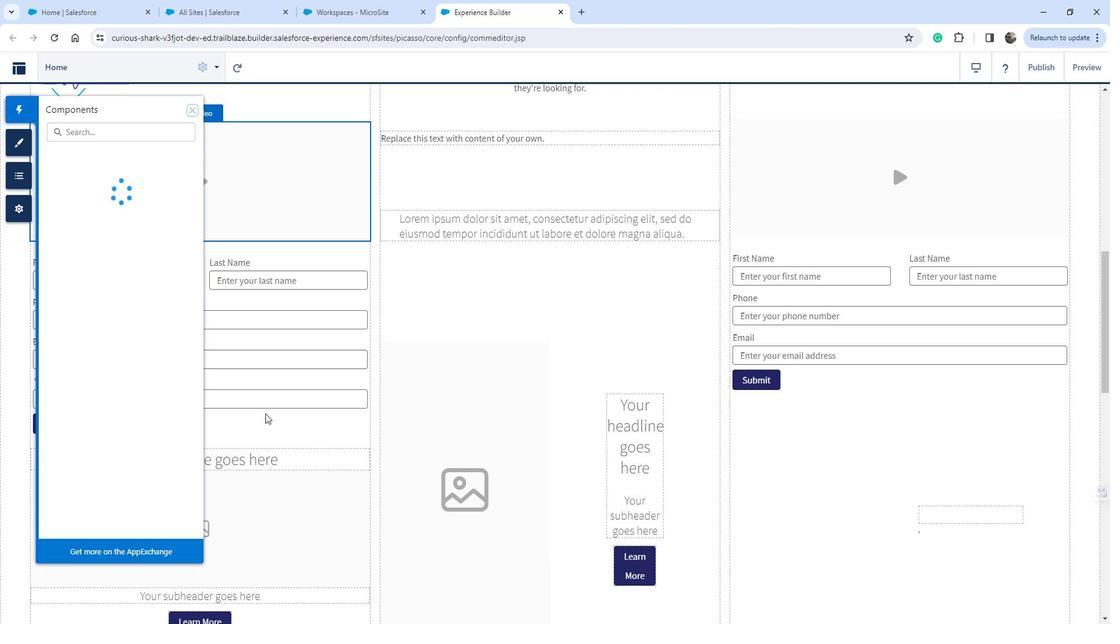 
Action: Mouse scrolled (275, 408) with delta (0, 0)
Screenshot: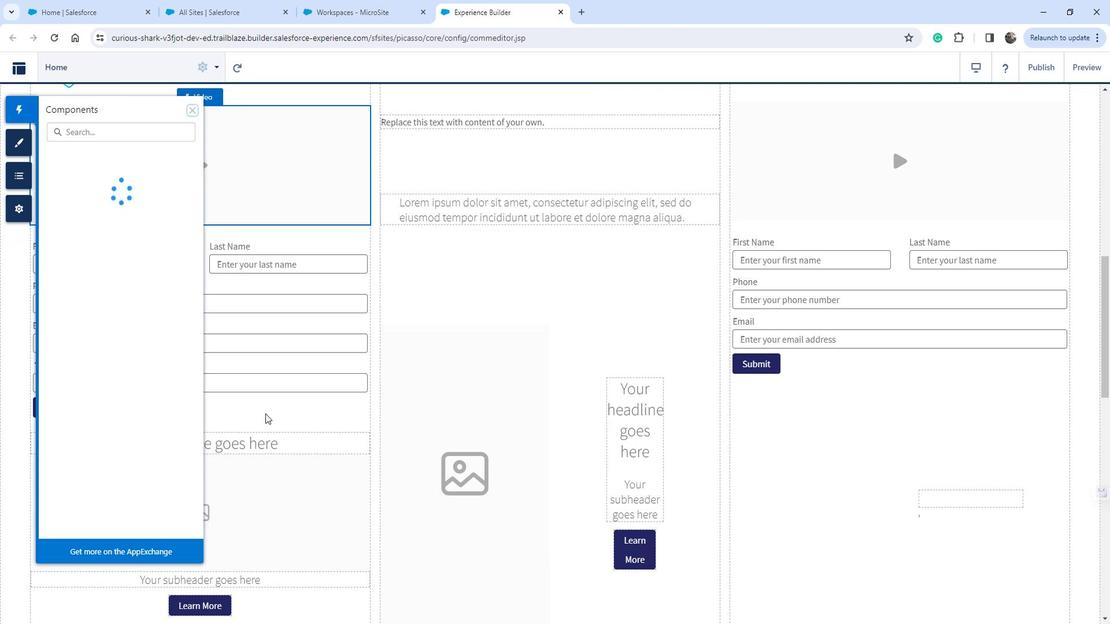 
Action: Mouse scrolled (275, 408) with delta (0, 0)
Screenshot: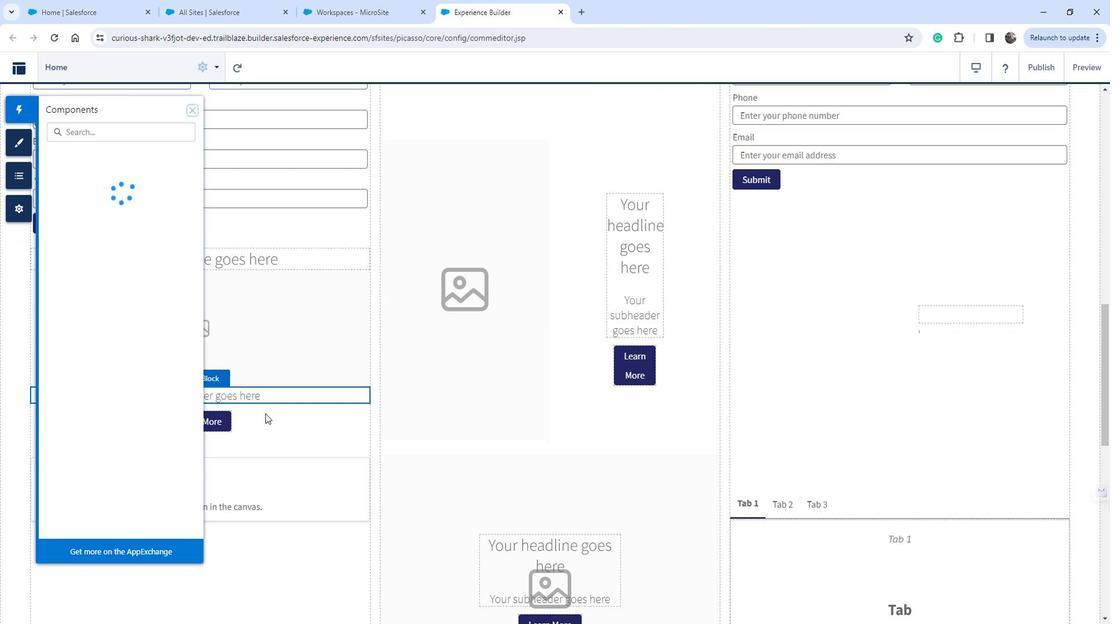 
Action: Mouse moved to (276, 408)
Screenshot: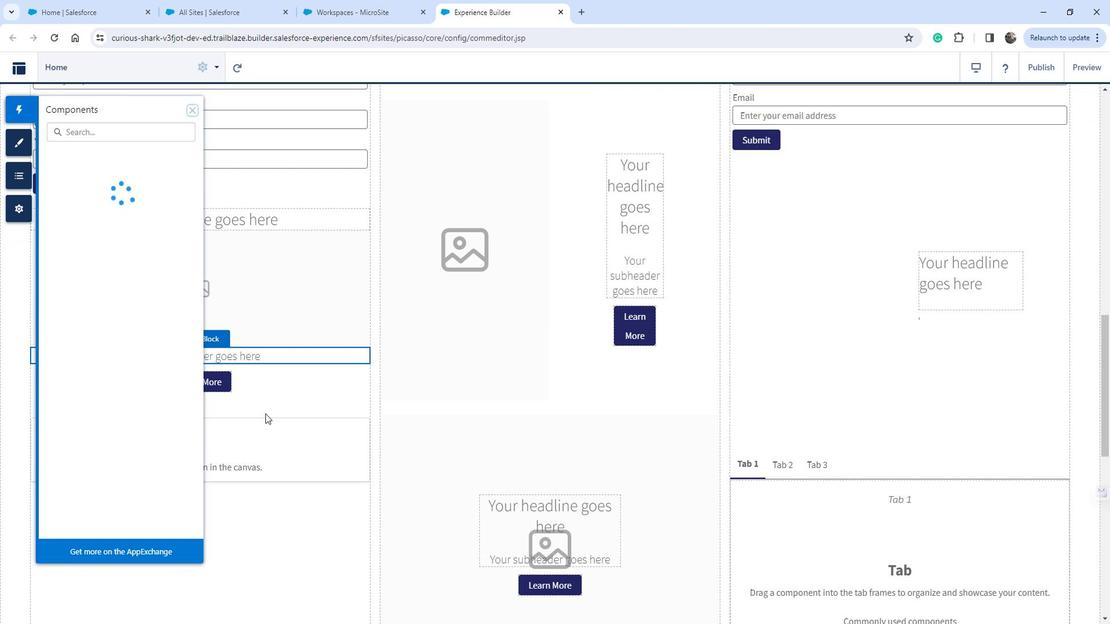 
Action: Mouse scrolled (276, 408) with delta (0, 0)
Screenshot: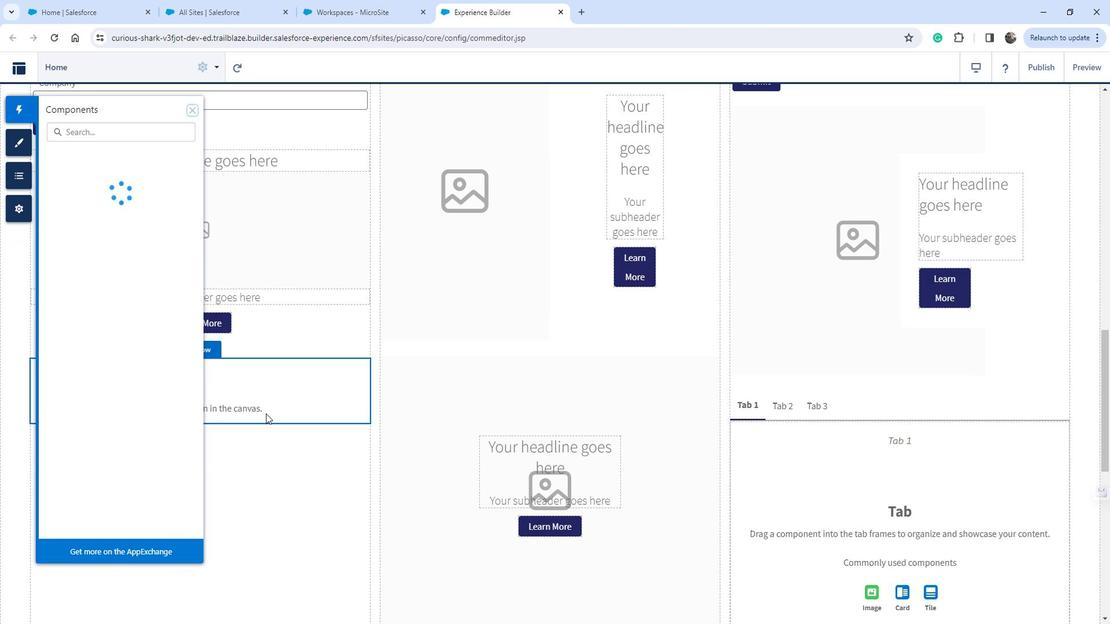 
Action: Mouse moved to (105, 397)
Screenshot: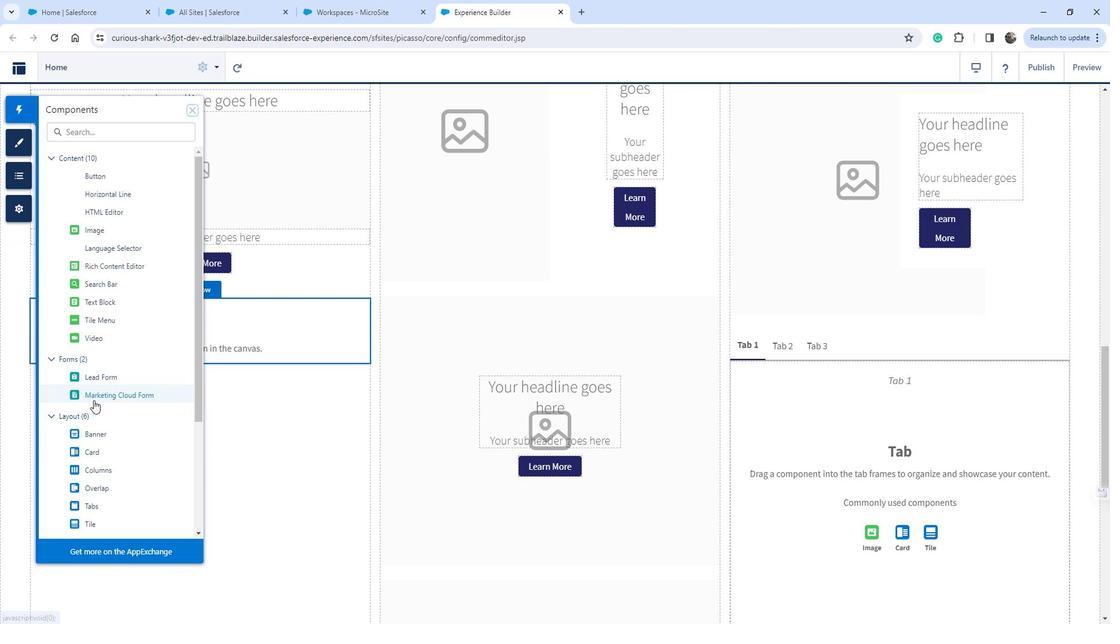 
Action: Mouse scrolled (105, 396) with delta (0, 0)
Screenshot: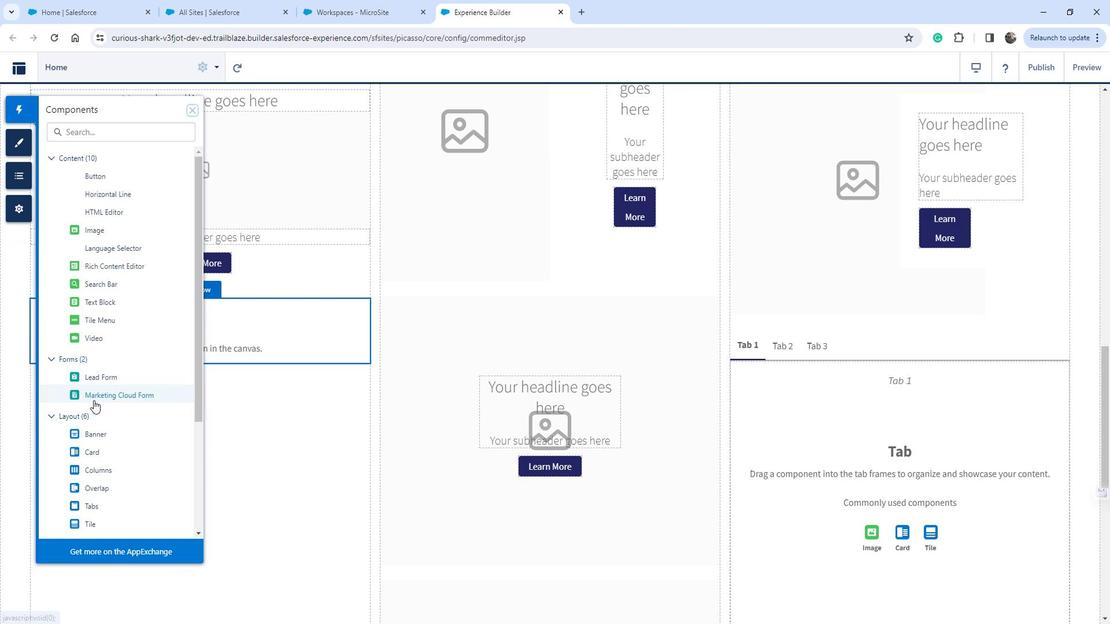 
Action: Mouse scrolled (105, 396) with delta (0, 0)
Screenshot: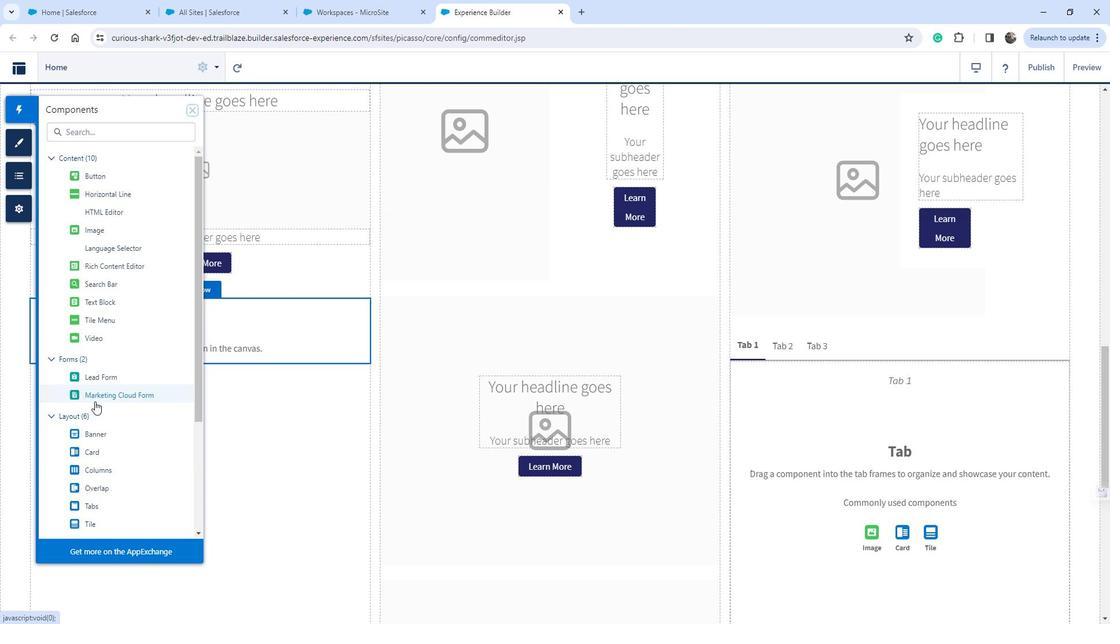 
Action: Mouse scrolled (105, 396) with delta (0, 0)
Screenshot: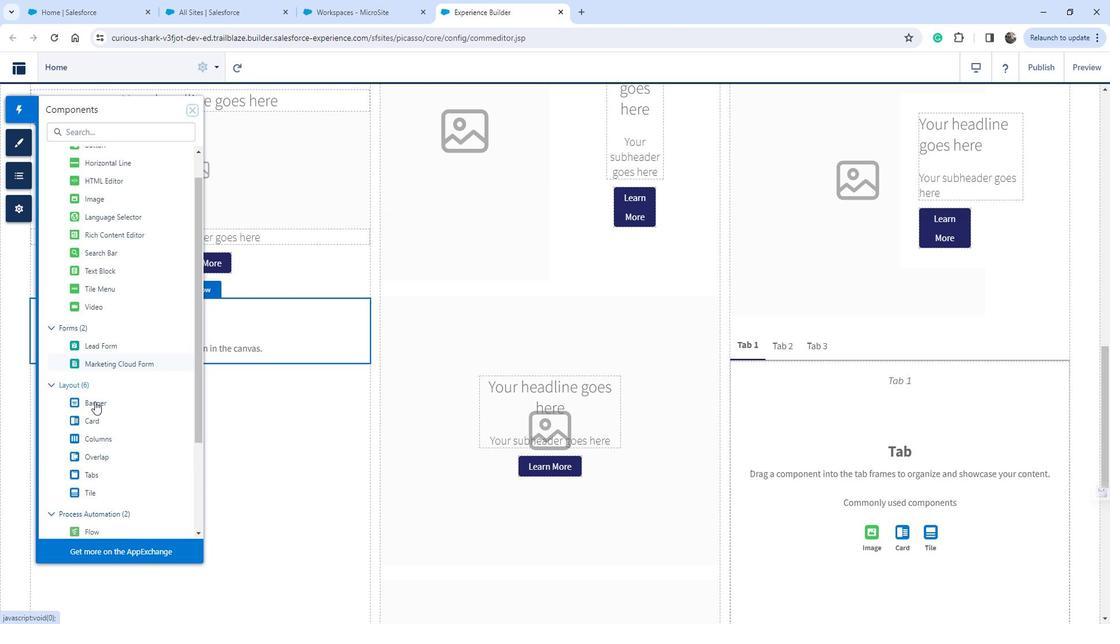 
Action: Mouse scrolled (105, 396) with delta (0, 0)
Screenshot: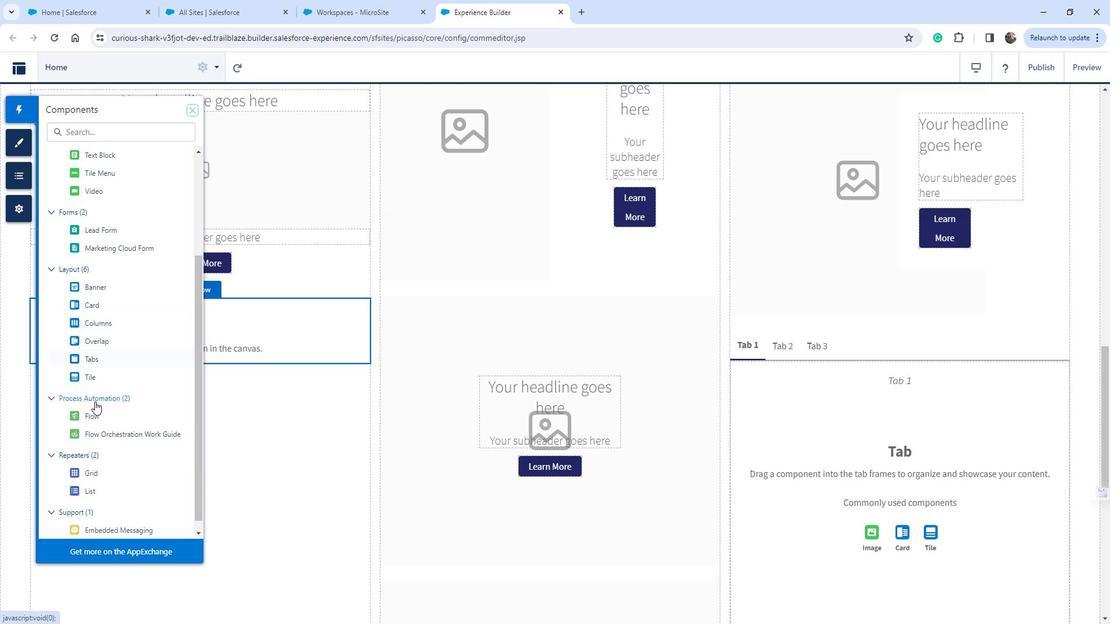 
Action: Mouse moved to (113, 415)
Screenshot: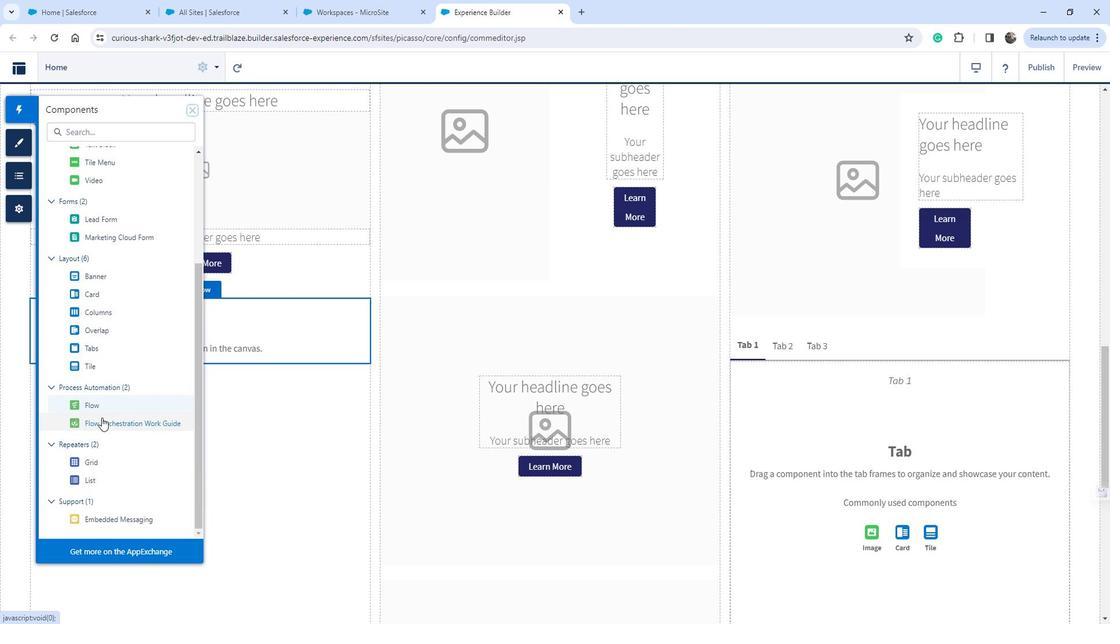 
Action: Mouse pressed left at (113, 415)
Screenshot: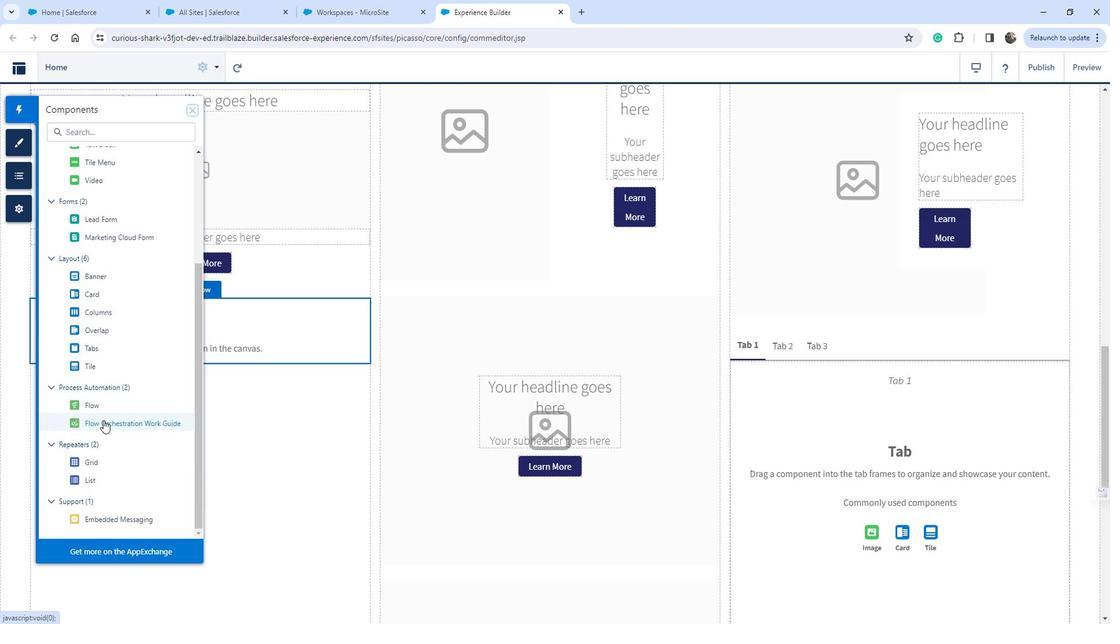 
Action: Mouse moved to (265, 406)
Screenshot: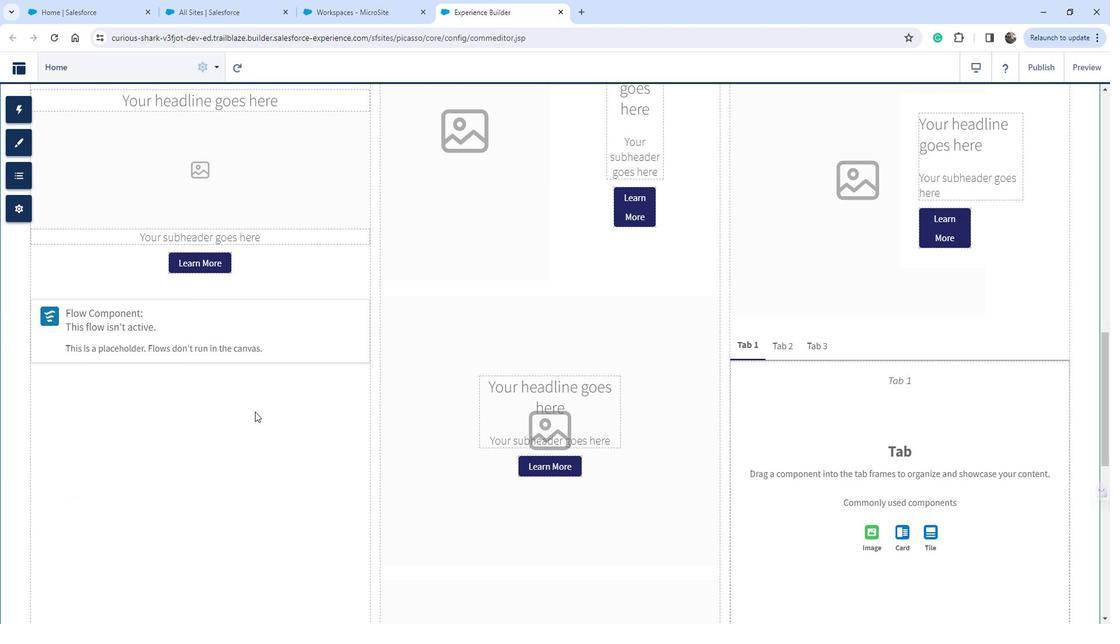 
